 Task: Add a signature Jackson Scott containing Have a great Mothers Day, Jackson Scott to email address softage.8@softage.net and add a label Fourth of July plans
Action: Mouse moved to (923, 58)
Screenshot: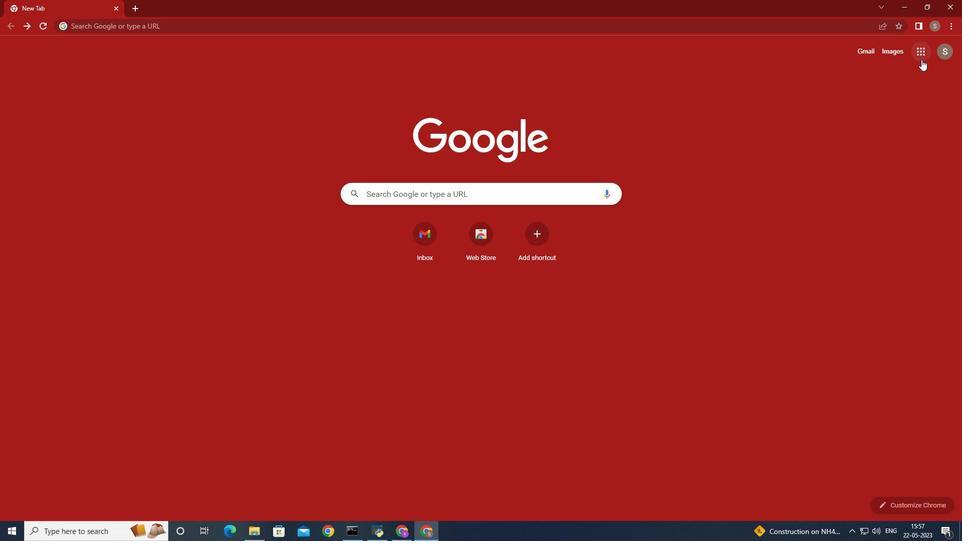
Action: Mouse pressed left at (923, 58)
Screenshot: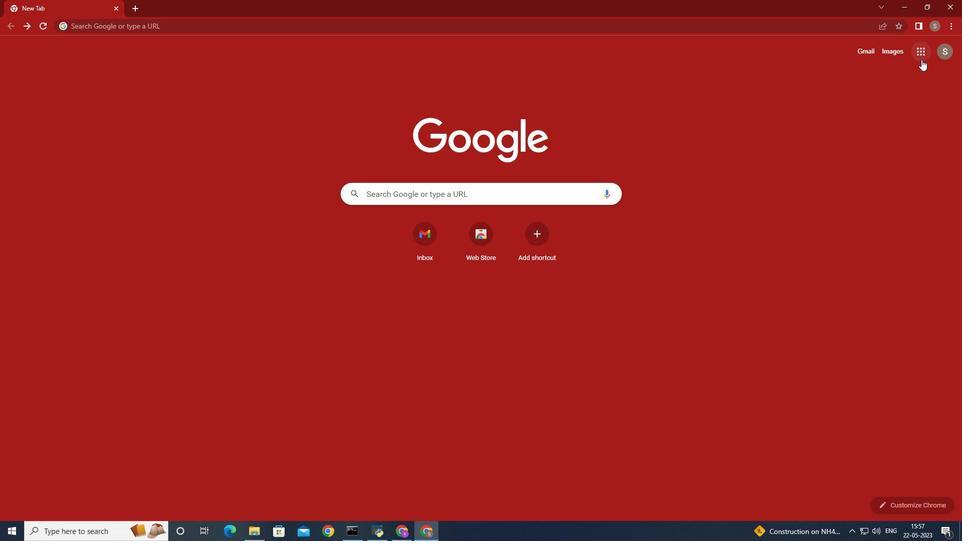
Action: Mouse moved to (877, 108)
Screenshot: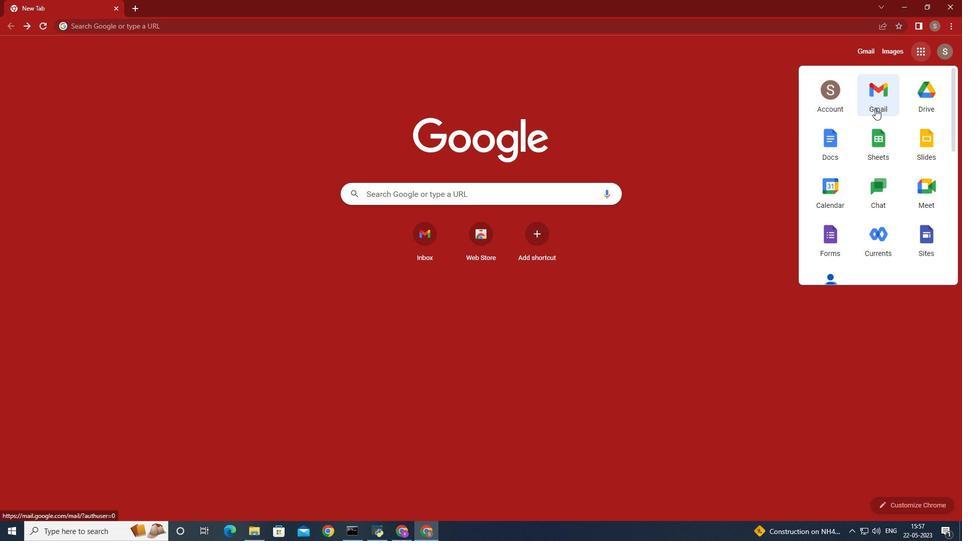 
Action: Mouse pressed left at (877, 108)
Screenshot: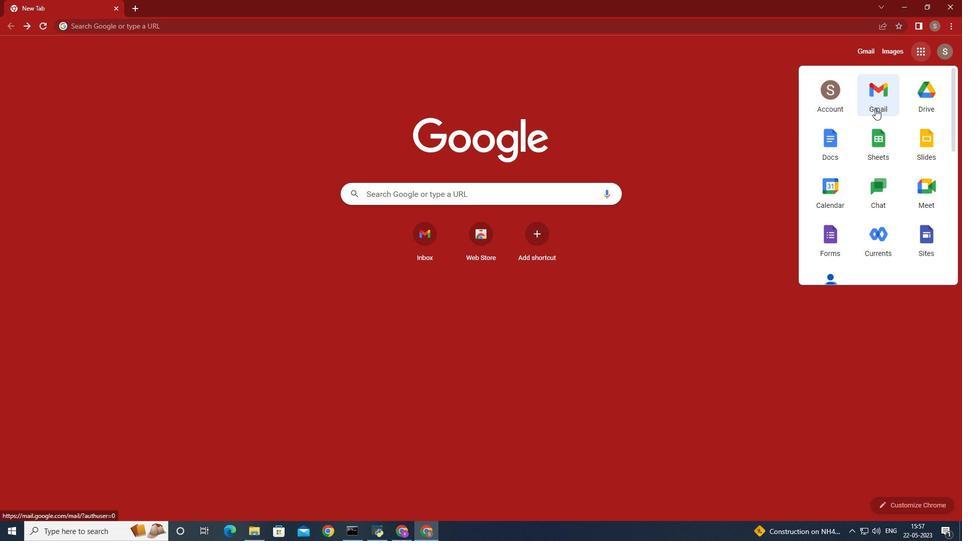 
Action: Mouse moved to (850, 72)
Screenshot: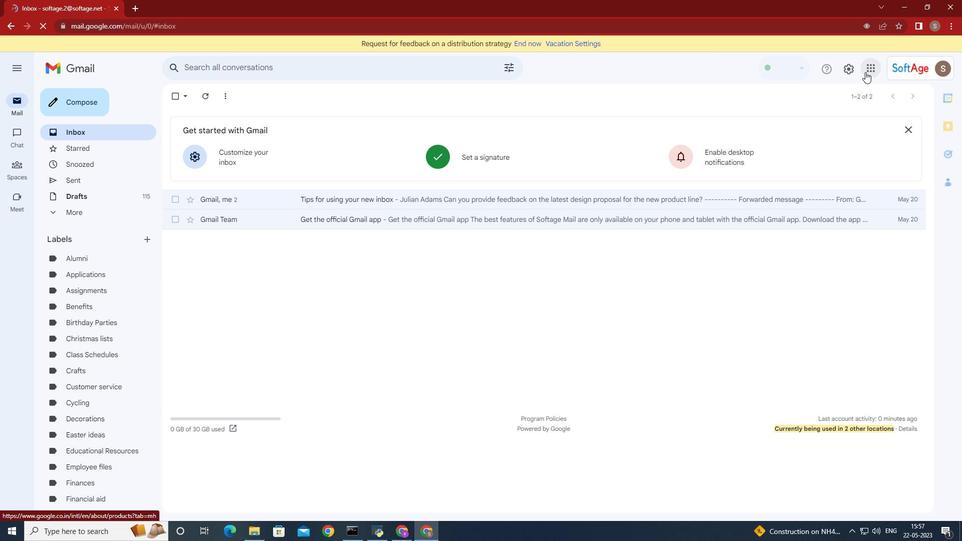 
Action: Mouse pressed left at (850, 72)
Screenshot: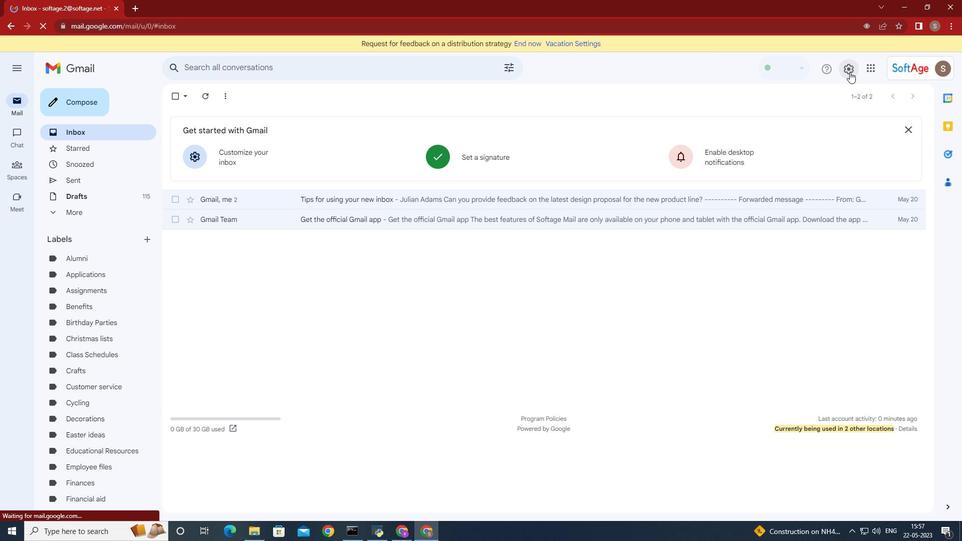 
Action: Mouse moved to (843, 120)
Screenshot: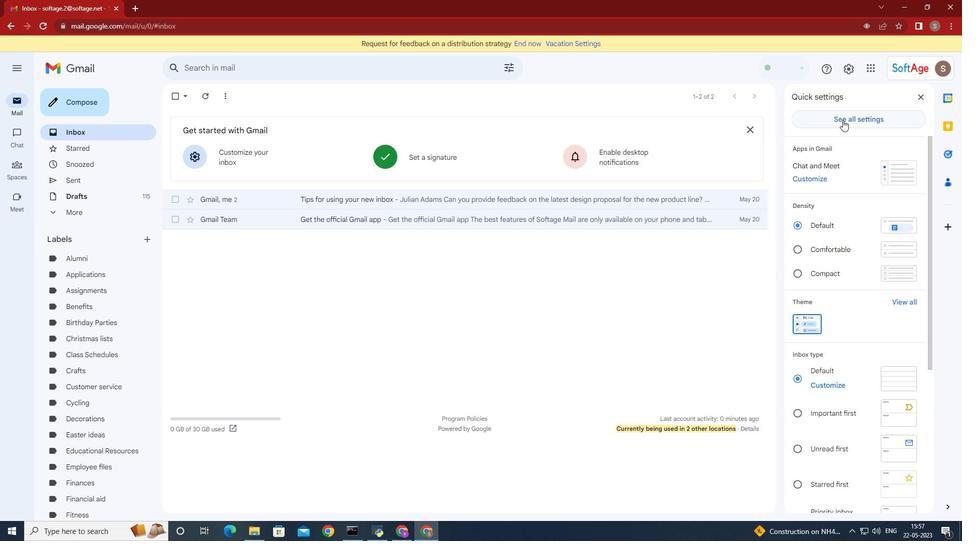 
Action: Mouse pressed left at (843, 120)
Screenshot: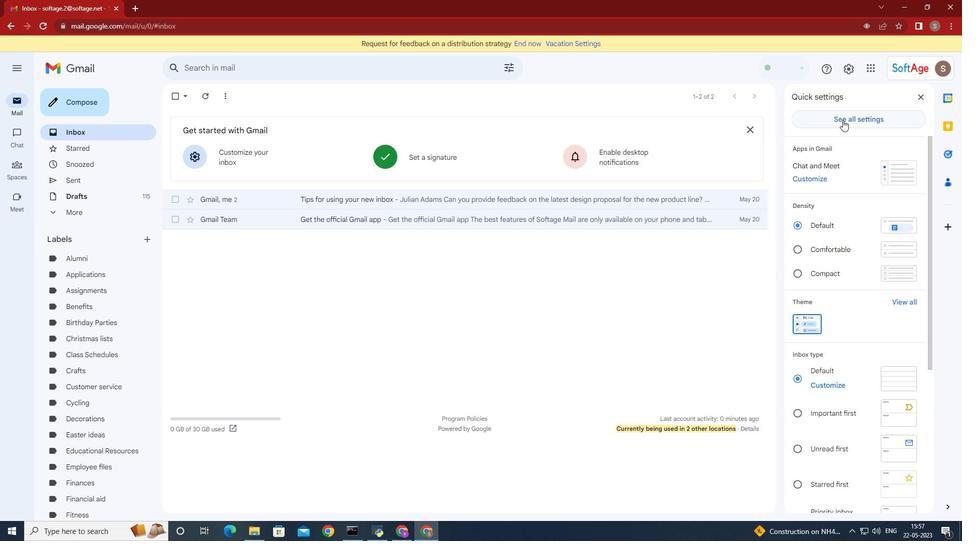 
Action: Mouse moved to (771, 187)
Screenshot: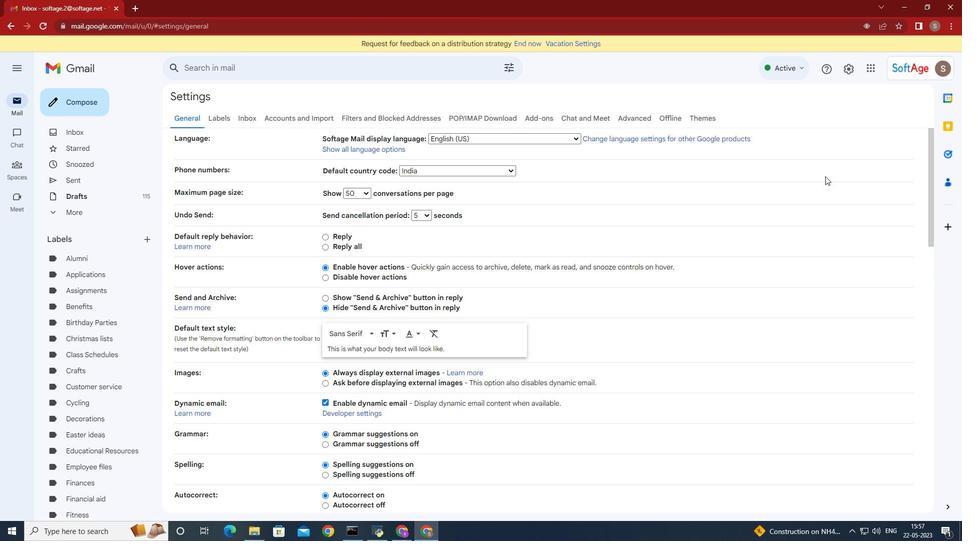 
Action: Mouse scrolled (800, 183) with delta (0, 0)
Screenshot: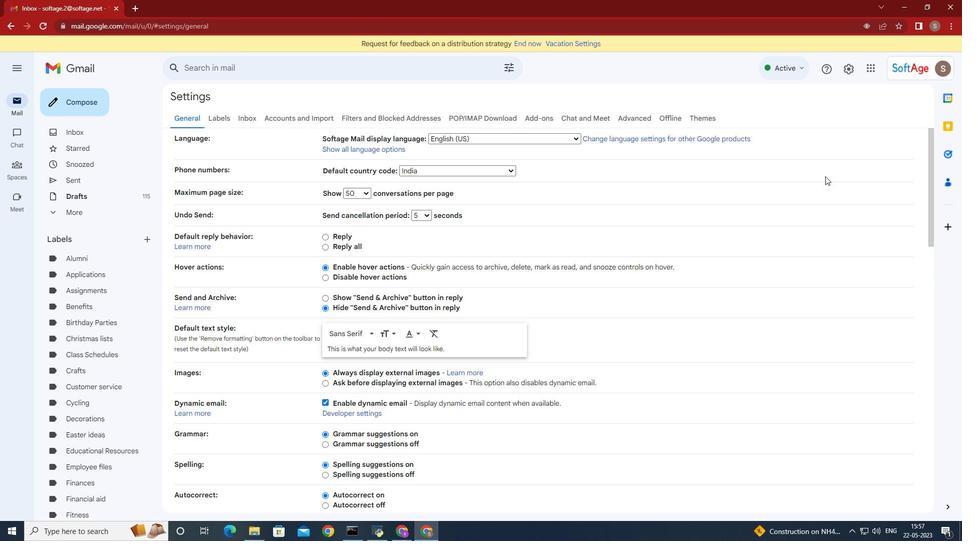 
Action: Mouse moved to (769, 187)
Screenshot: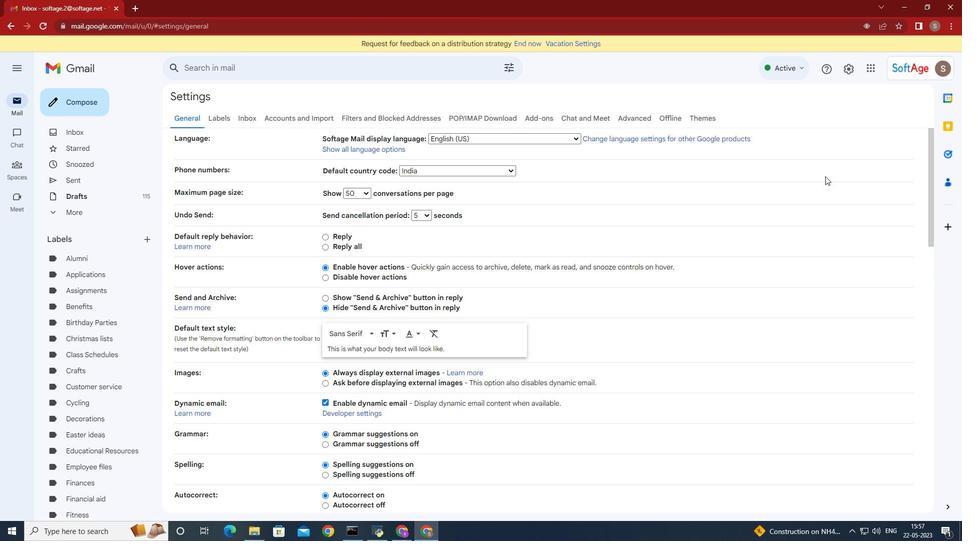 
Action: Mouse scrolled (782, 186) with delta (0, 0)
Screenshot: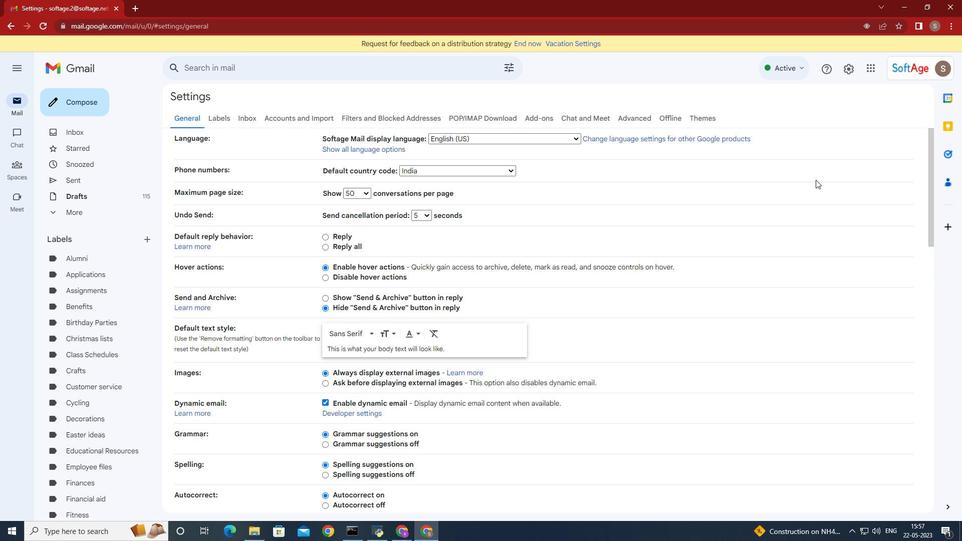 
Action: Mouse moved to (768, 188)
Screenshot: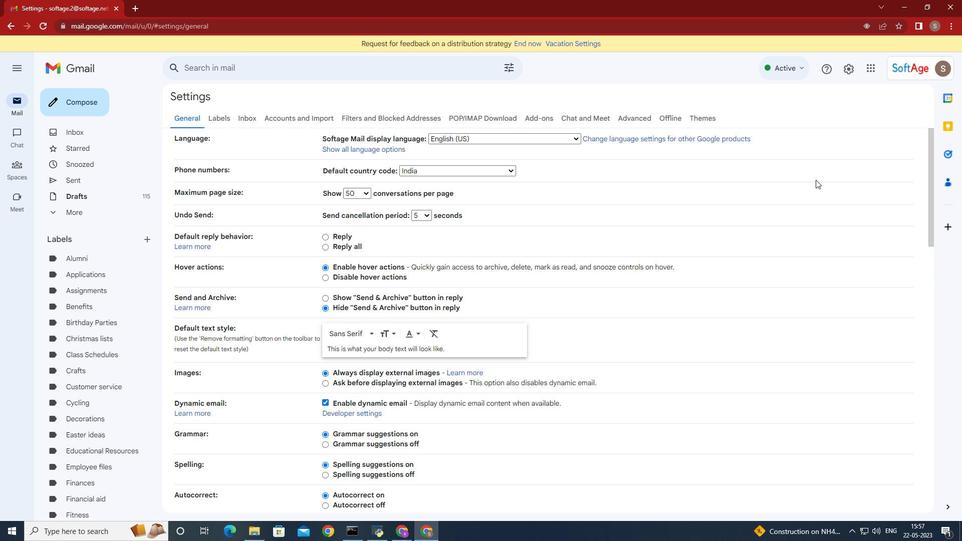 
Action: Mouse scrolled (769, 187) with delta (0, 0)
Screenshot: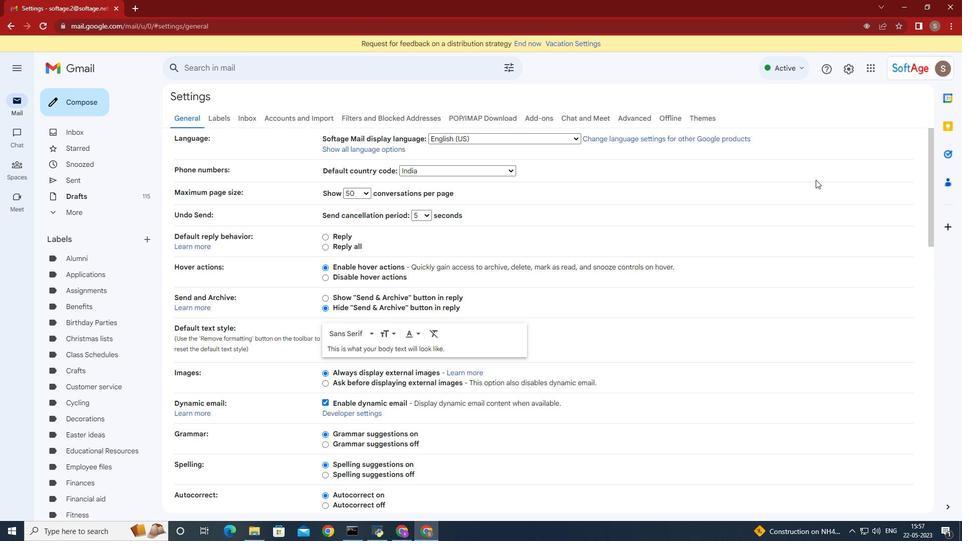 
Action: Mouse scrolled (768, 187) with delta (0, 0)
Screenshot: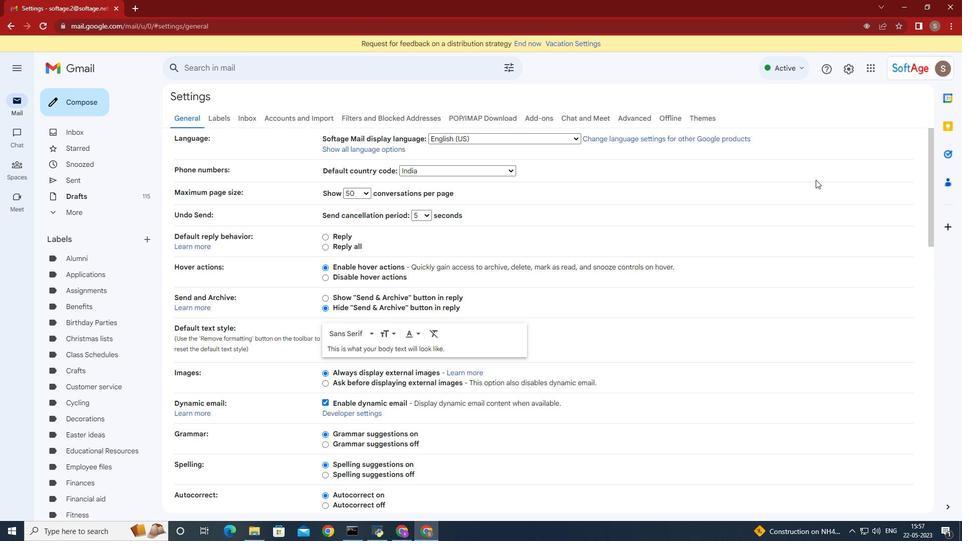 
Action: Mouse scrolled (768, 187) with delta (0, 0)
Screenshot: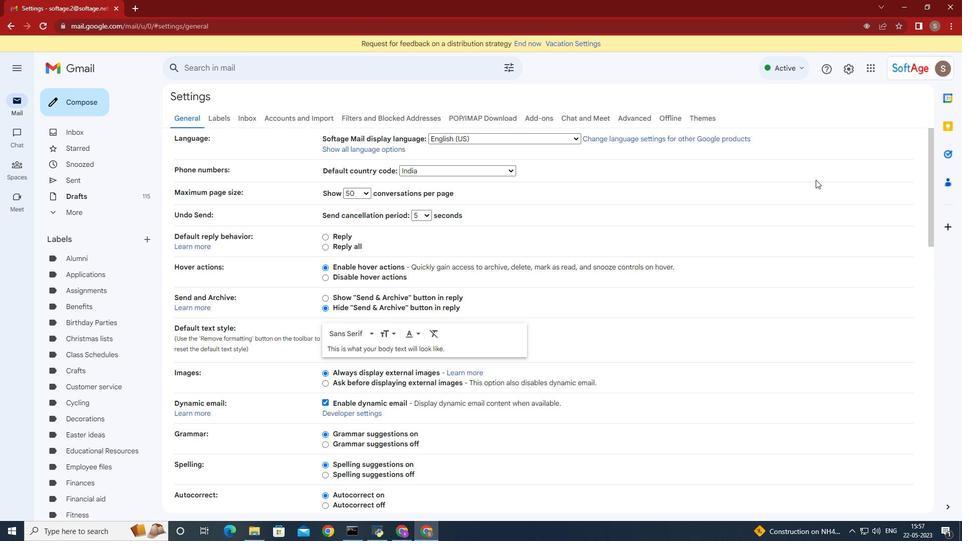 
Action: Mouse moved to (750, 196)
Screenshot: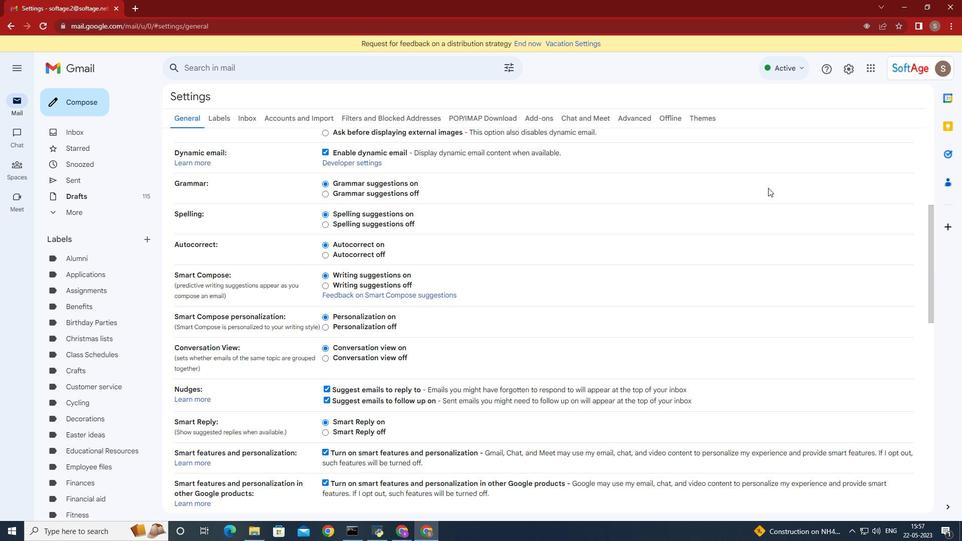 
Action: Mouse scrolled (761, 190) with delta (0, 0)
Screenshot: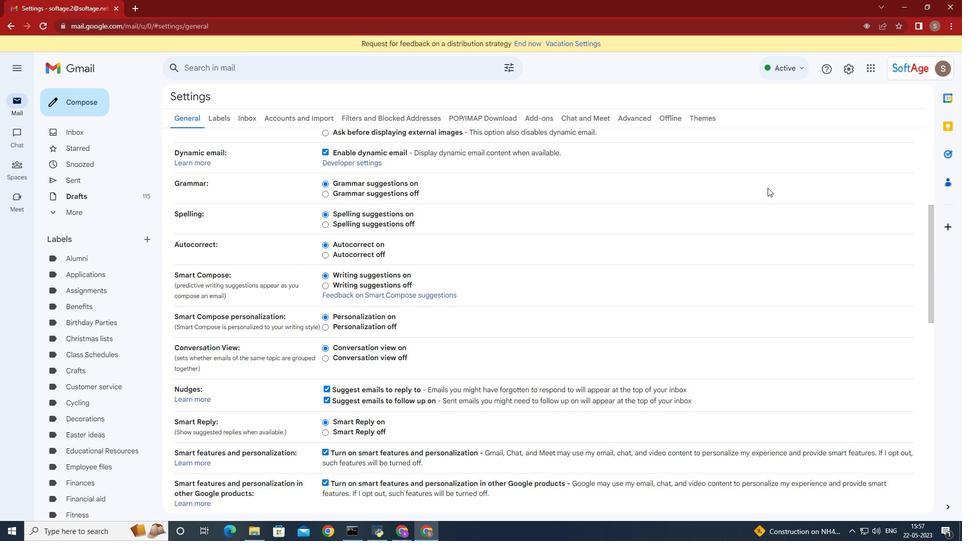 
Action: Mouse moved to (750, 196)
Screenshot: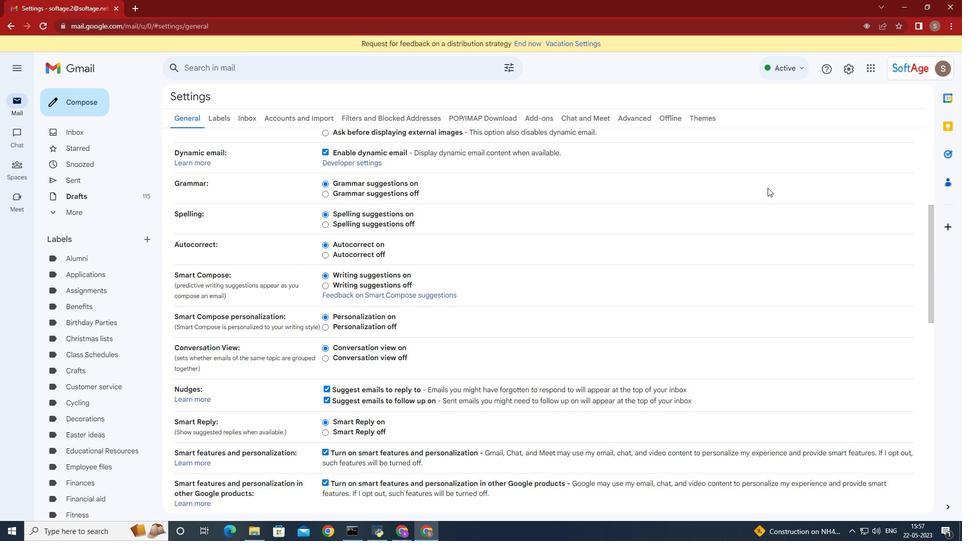
Action: Mouse scrolled (754, 194) with delta (0, 0)
Screenshot: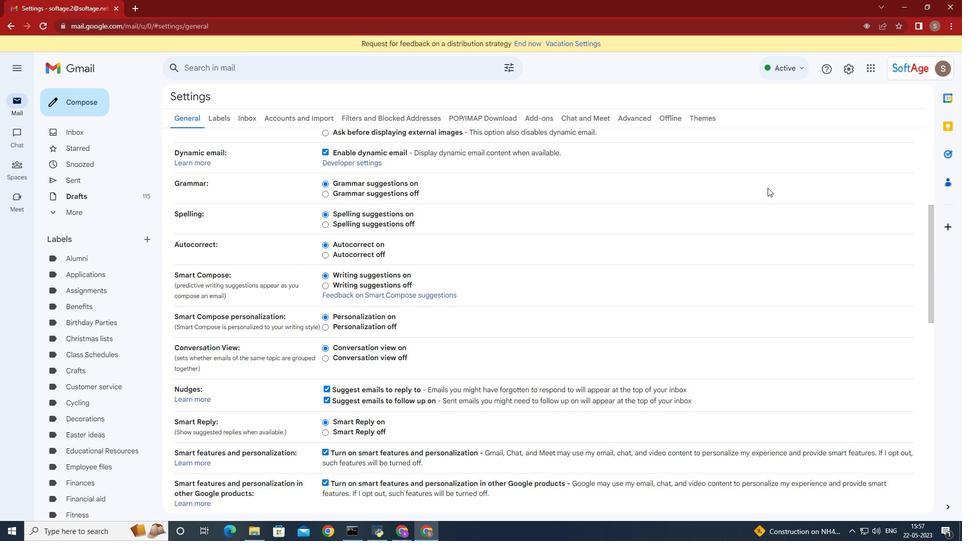 
Action: Mouse moved to (749, 196)
Screenshot: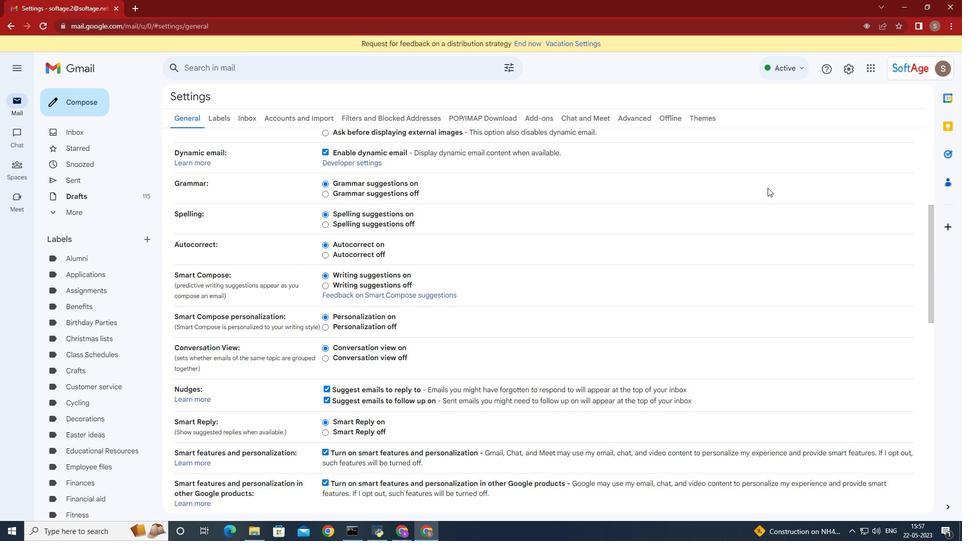 
Action: Mouse scrolled (752, 195) with delta (0, 0)
Screenshot: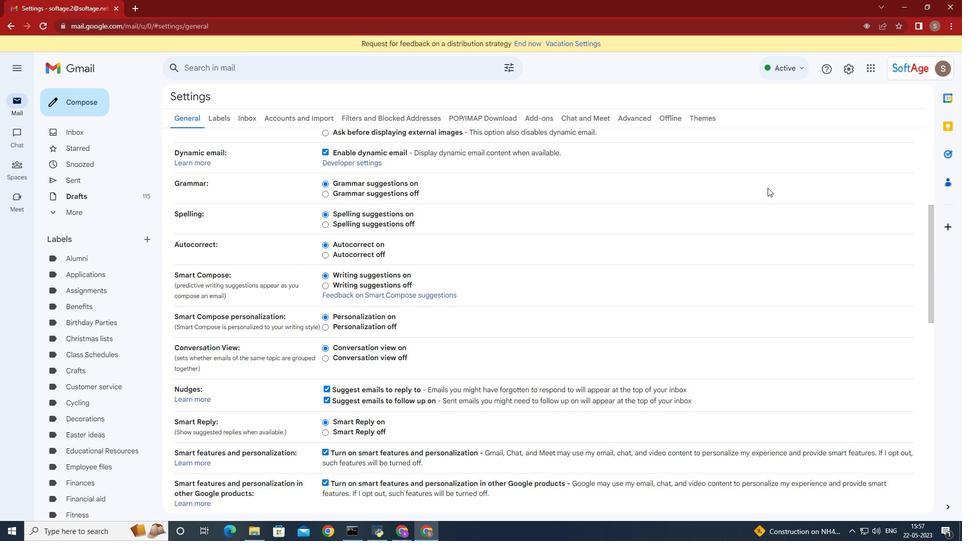 
Action: Mouse moved to (749, 196)
Screenshot: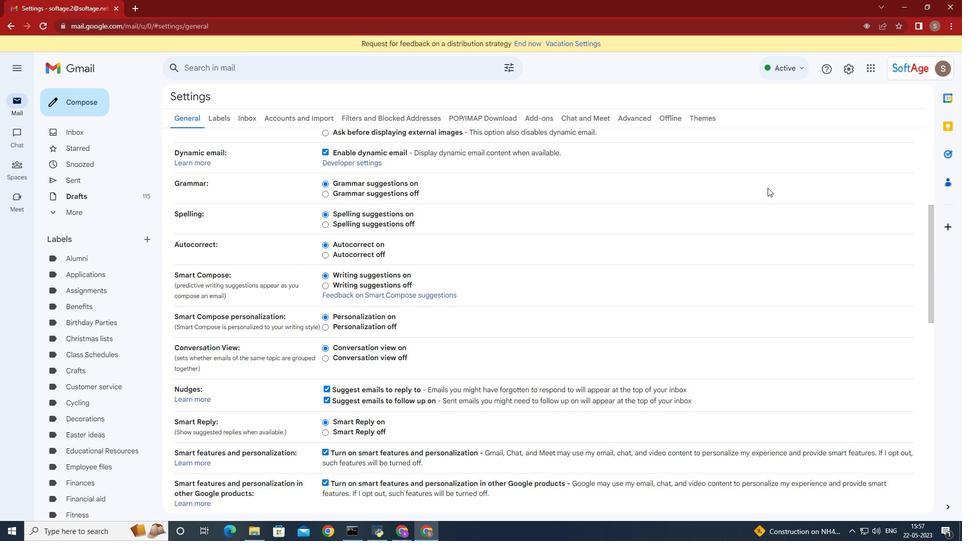 
Action: Mouse scrolled (750, 196) with delta (0, 0)
Screenshot: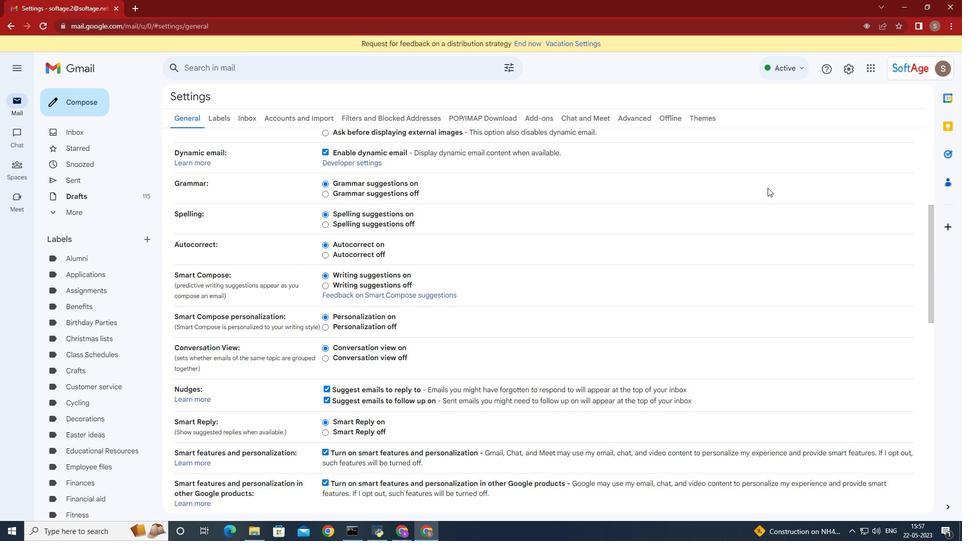 
Action: Mouse moved to (749, 196)
Screenshot: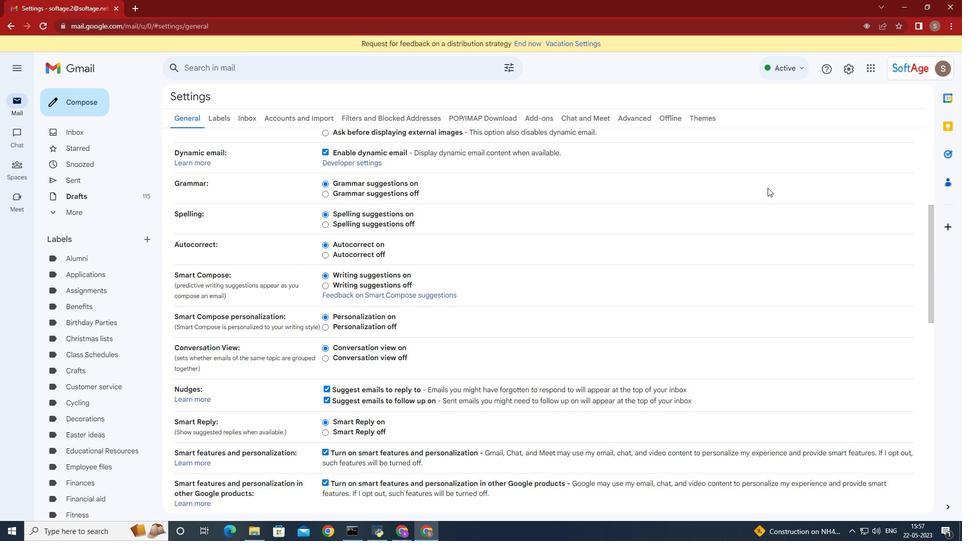 
Action: Mouse scrolled (749, 196) with delta (0, 0)
Screenshot: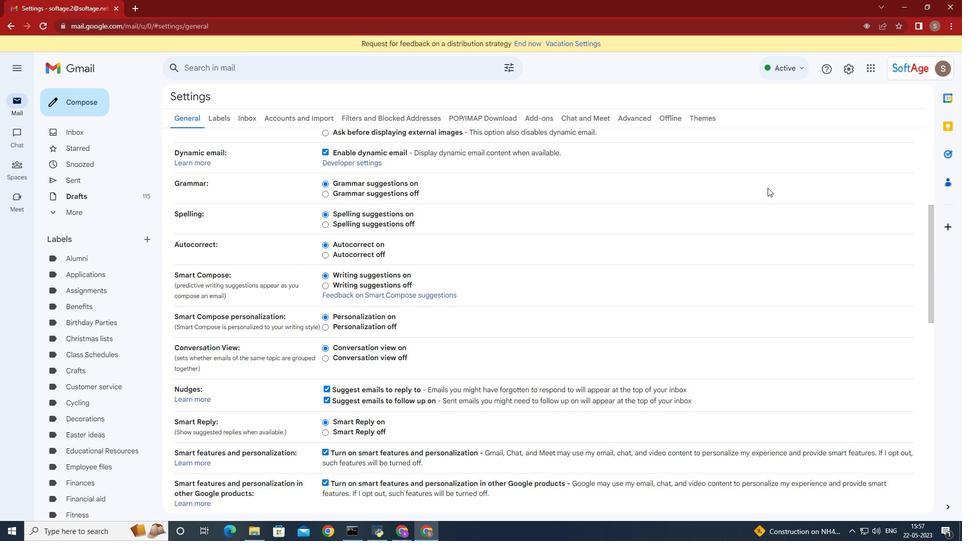 
Action: Mouse moved to (742, 196)
Screenshot: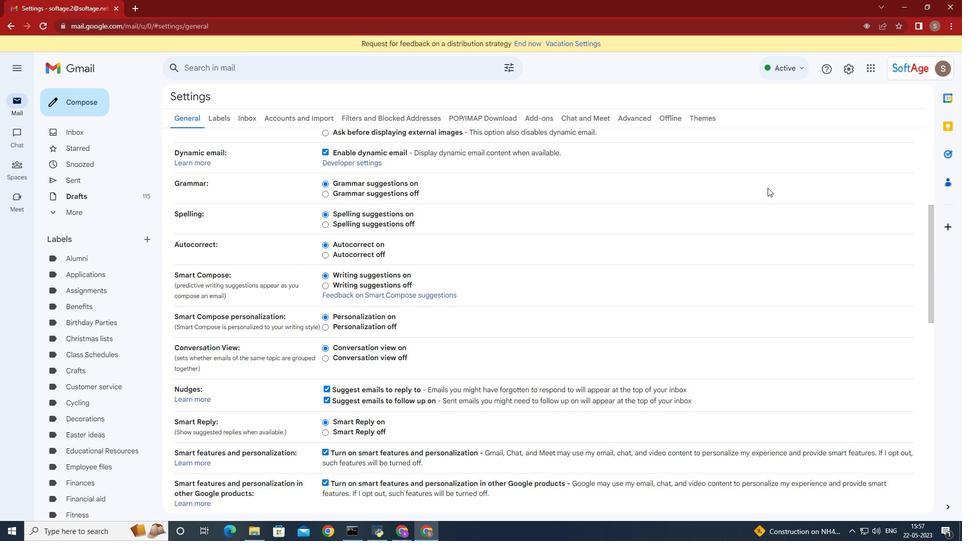 
Action: Mouse scrolled (749, 196) with delta (0, 0)
Screenshot: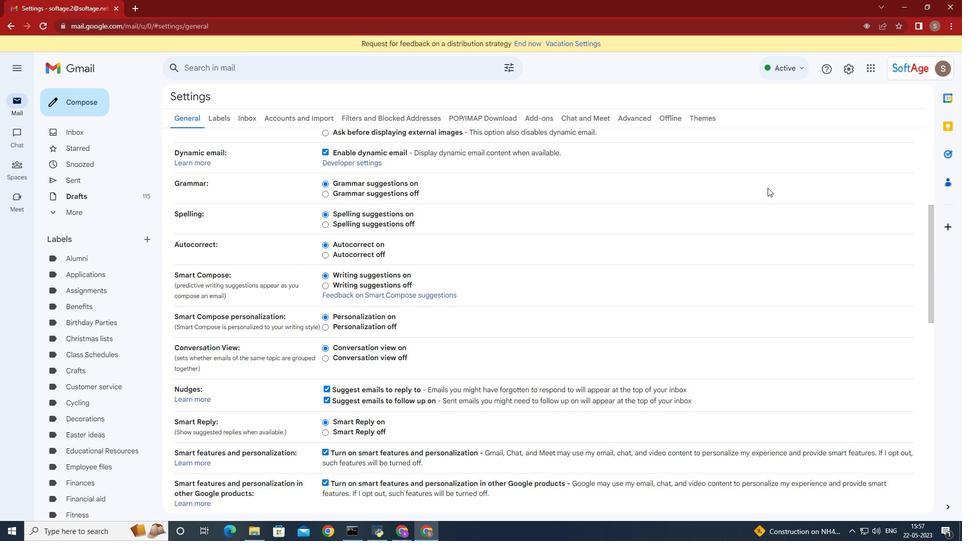 
Action: Mouse moved to (737, 195)
Screenshot: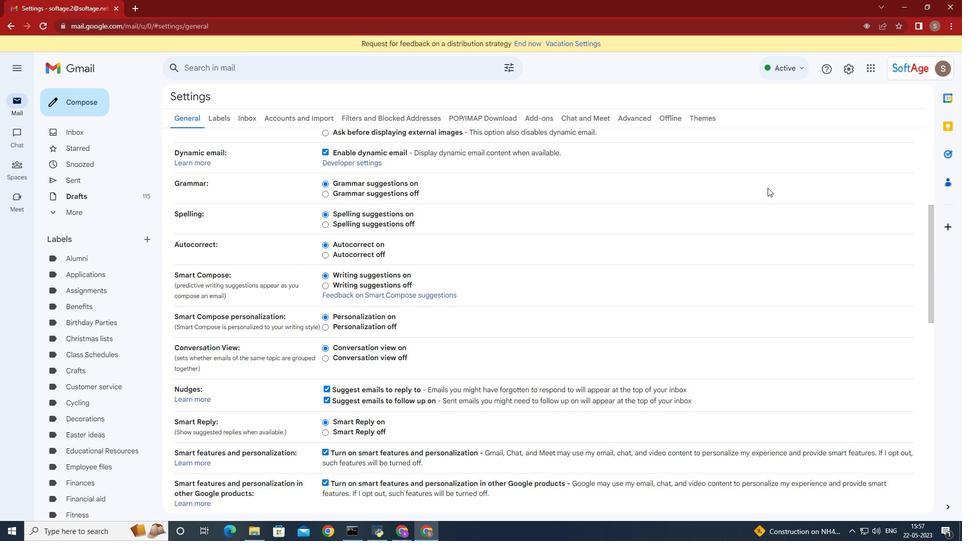 
Action: Mouse scrolled (741, 195) with delta (0, 0)
Screenshot: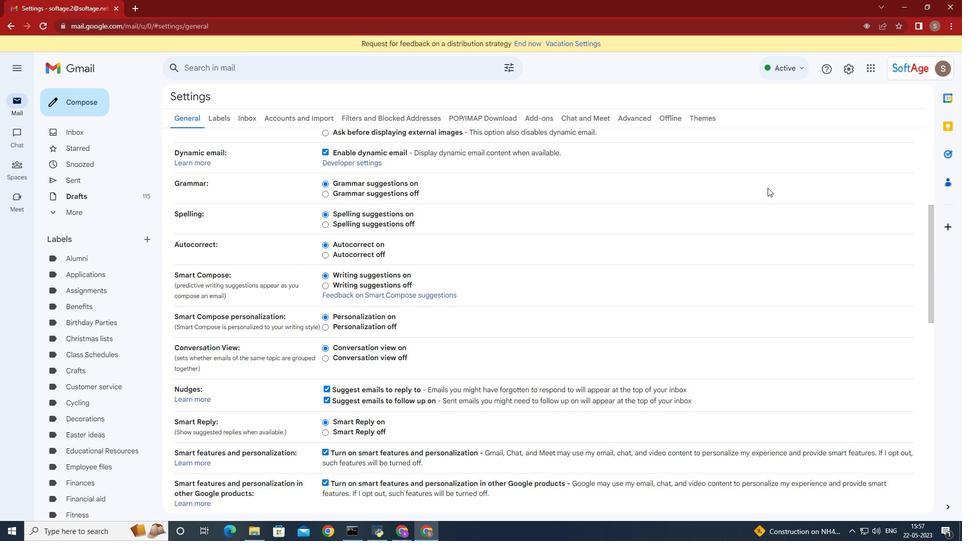 
Action: Mouse moved to (614, 266)
Screenshot: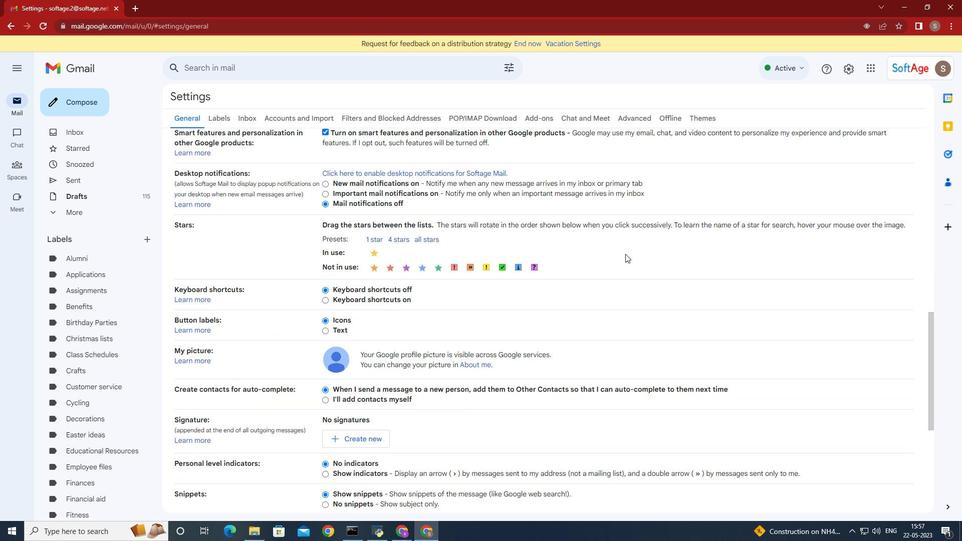
Action: Mouse scrolled (614, 266) with delta (0, 0)
Screenshot: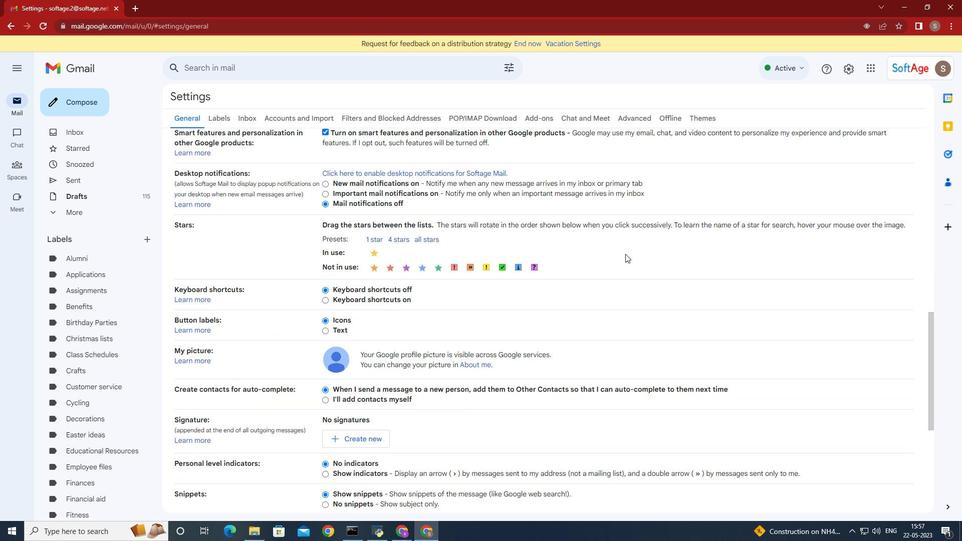 
Action: Mouse moved to (614, 267)
Screenshot: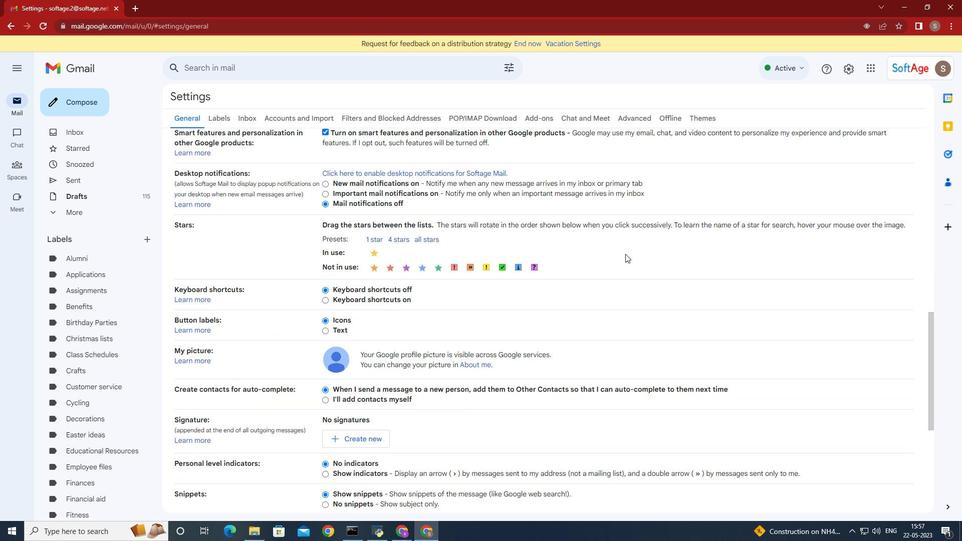 
Action: Mouse scrolled (614, 266) with delta (0, 0)
Screenshot: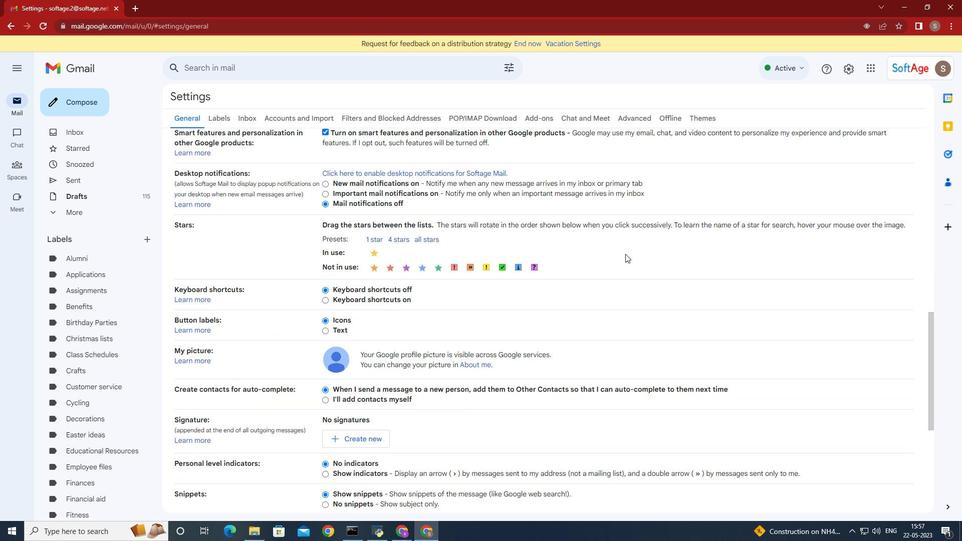 
Action: Mouse scrolled (614, 266) with delta (0, 0)
Screenshot: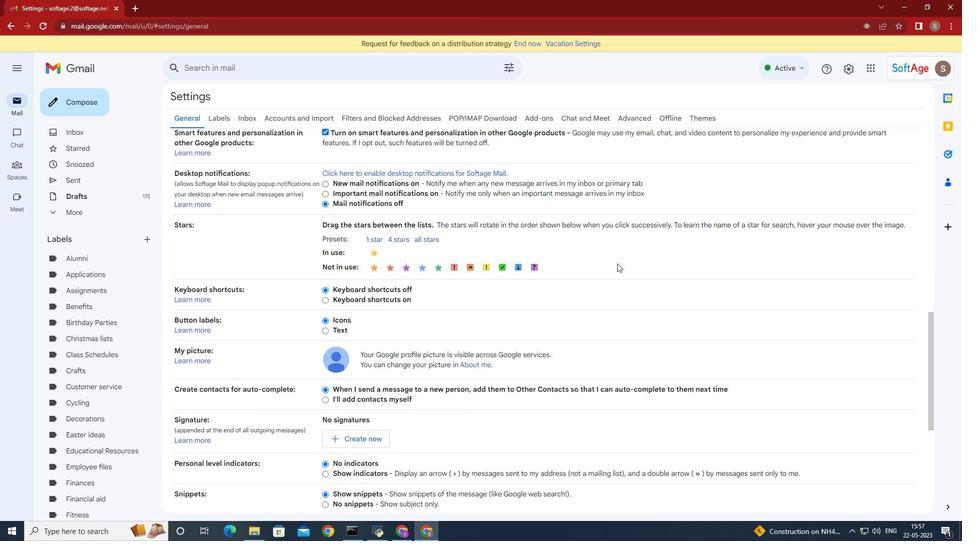 
Action: Mouse scrolled (614, 266) with delta (0, 0)
Screenshot: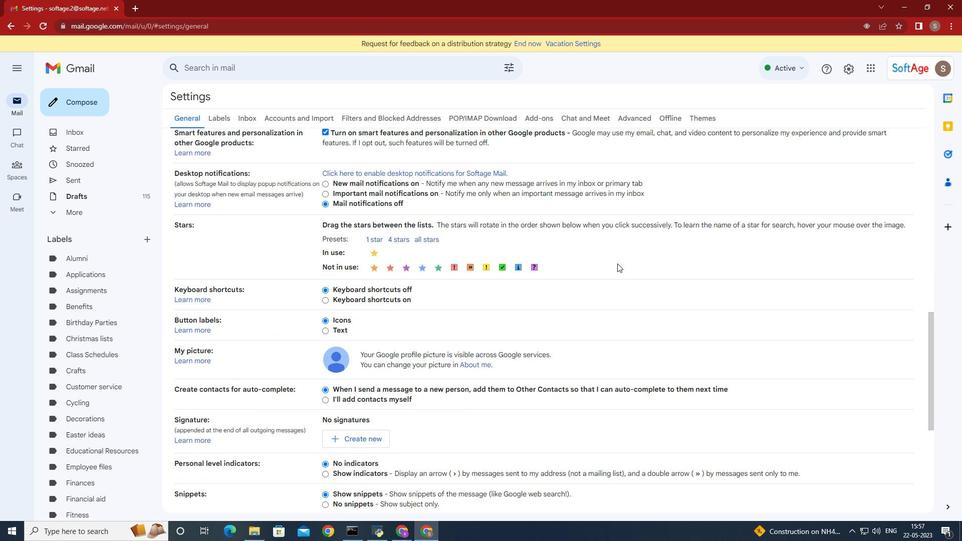 
Action: Mouse moved to (613, 267)
Screenshot: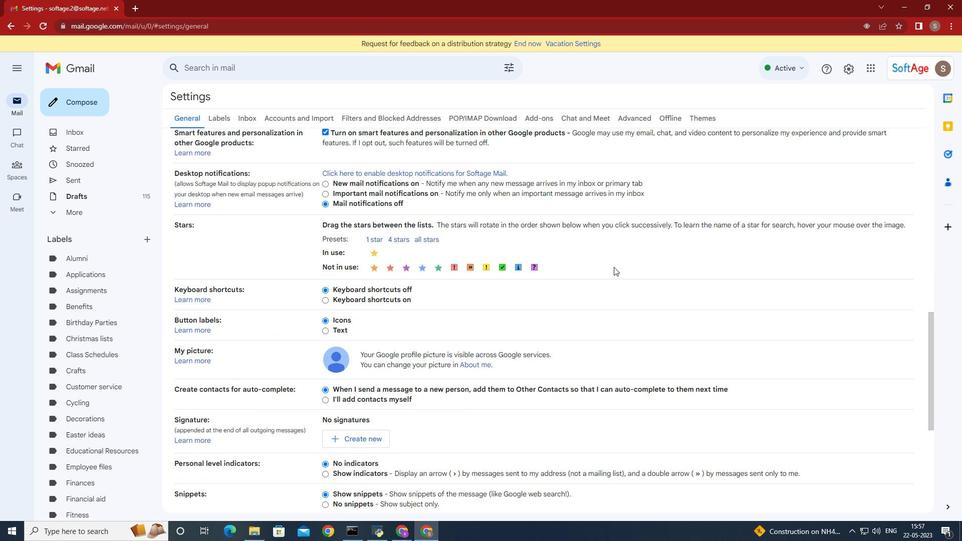 
Action: Mouse scrolled (613, 266) with delta (0, 0)
Screenshot: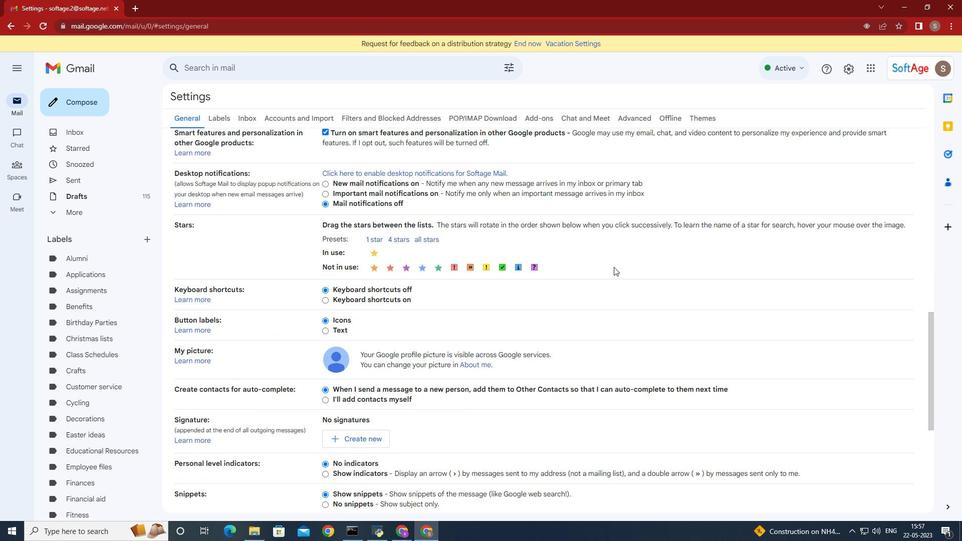 
Action: Mouse moved to (464, 260)
Screenshot: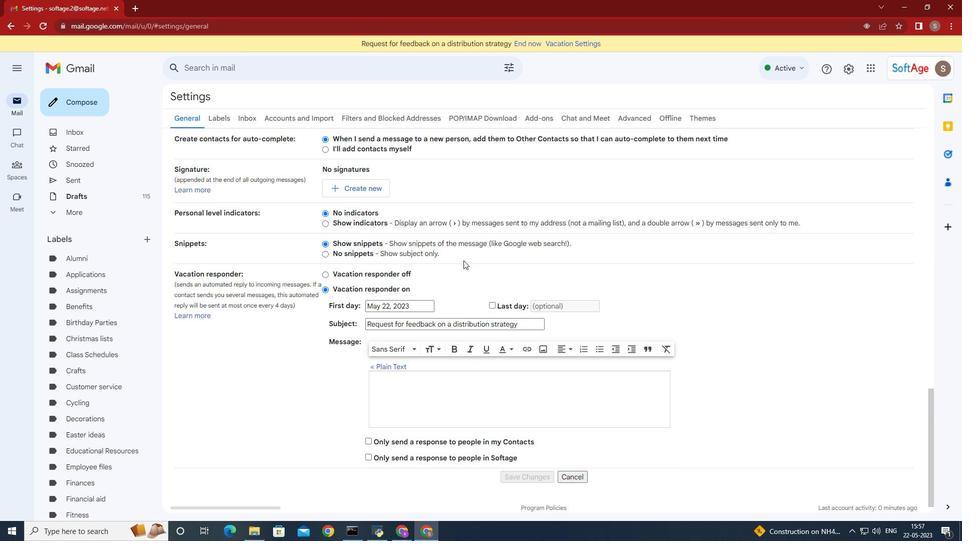 
Action: Mouse scrolled (464, 260) with delta (0, 0)
Screenshot: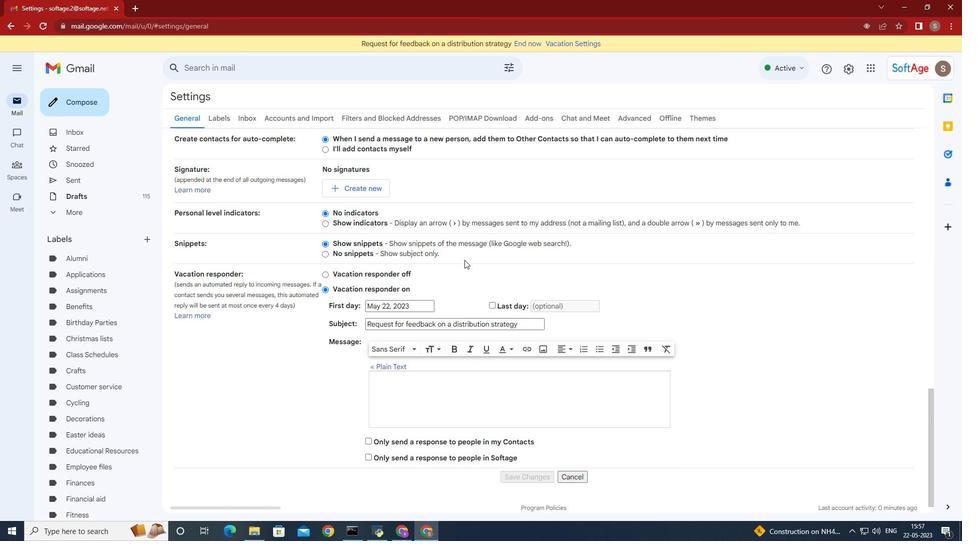 
Action: Mouse scrolled (464, 260) with delta (0, 0)
Screenshot: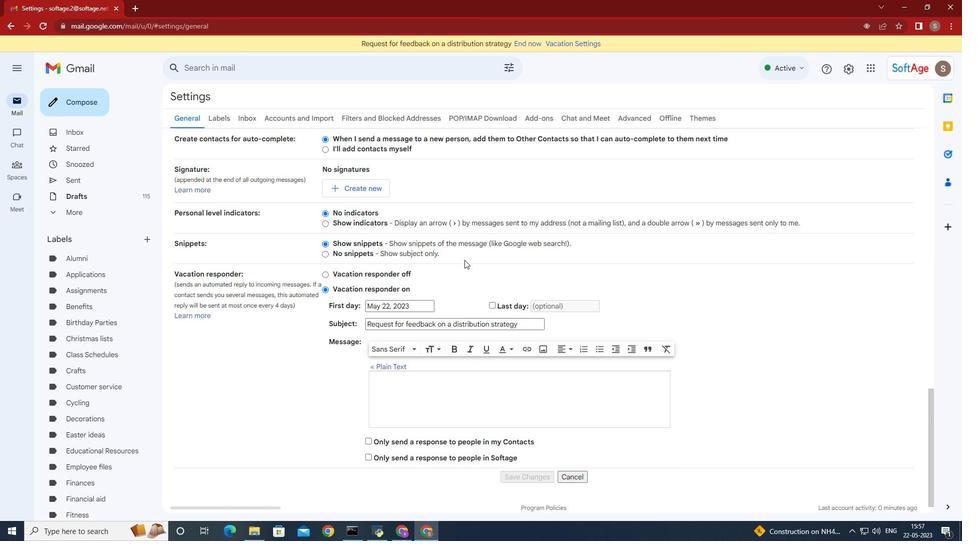 
Action: Mouse moved to (376, 284)
Screenshot: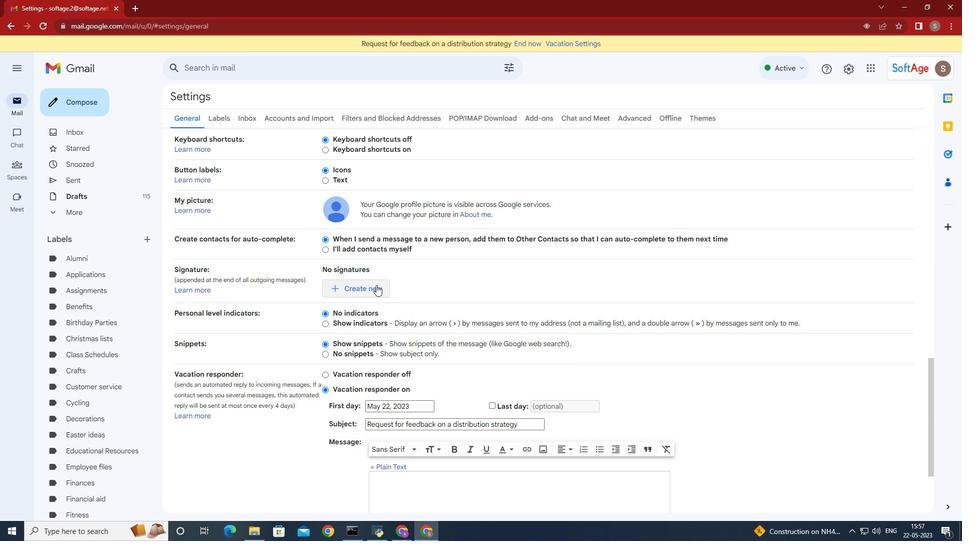 
Action: Mouse pressed left at (376, 284)
Screenshot: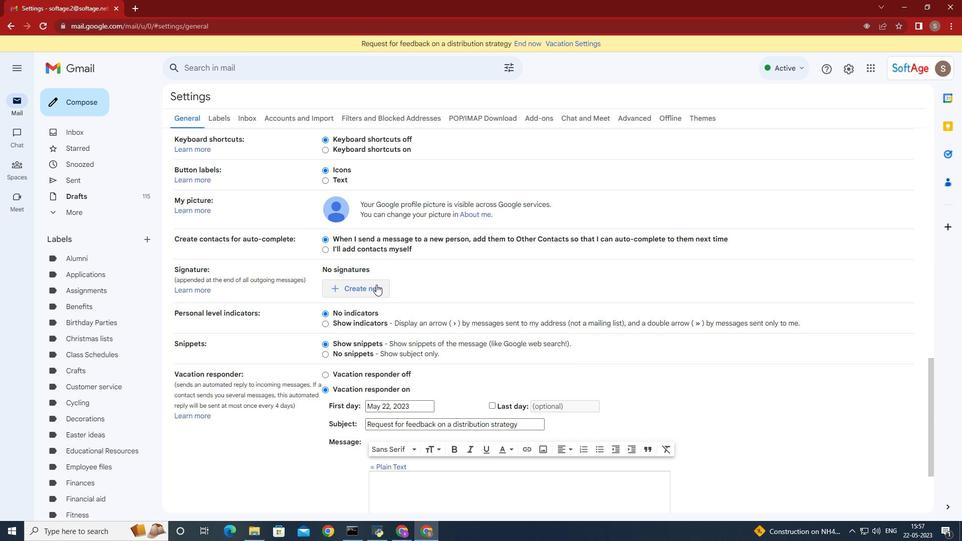 
Action: Mouse moved to (508, 332)
Screenshot: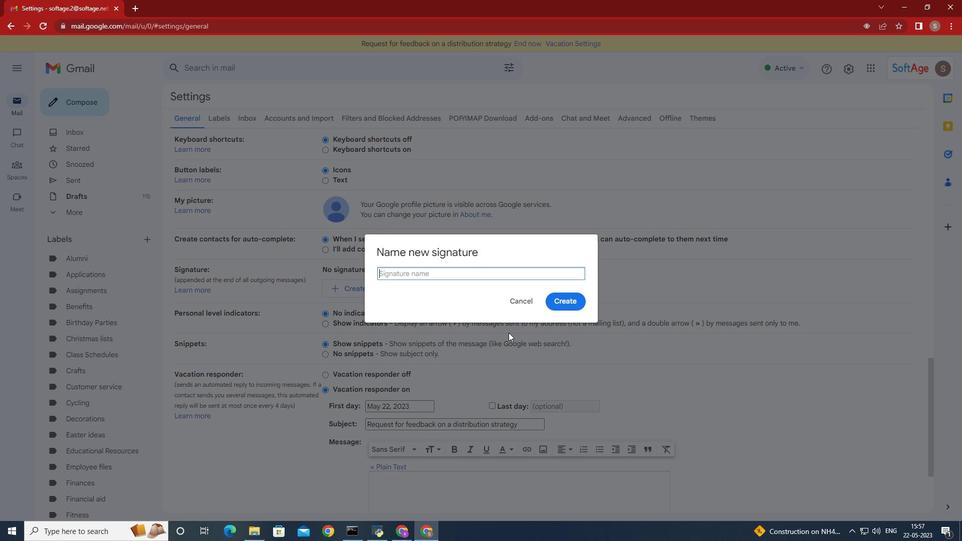 
Action: Key pressed <Key.shift>Jackson<Key.space><Key.shift>Scott
Screenshot: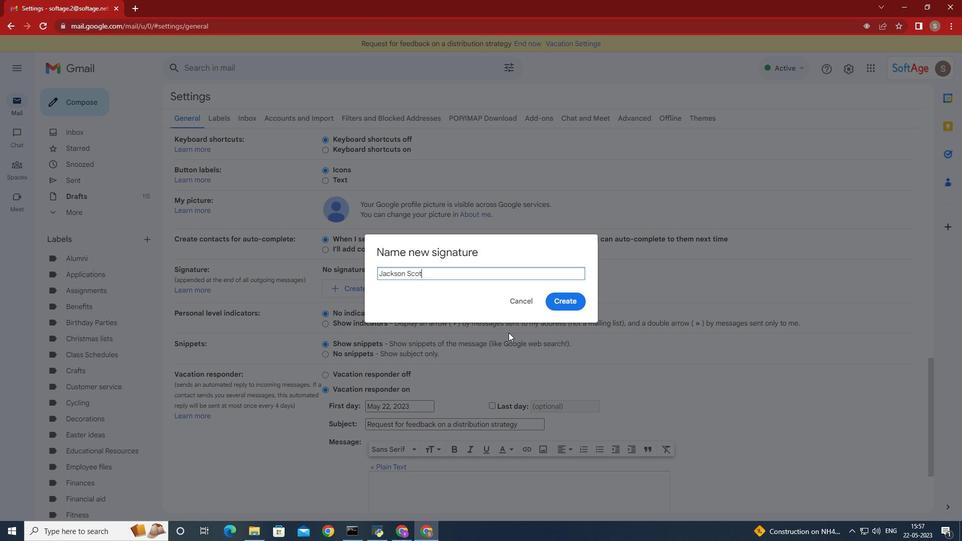 
Action: Mouse moved to (564, 300)
Screenshot: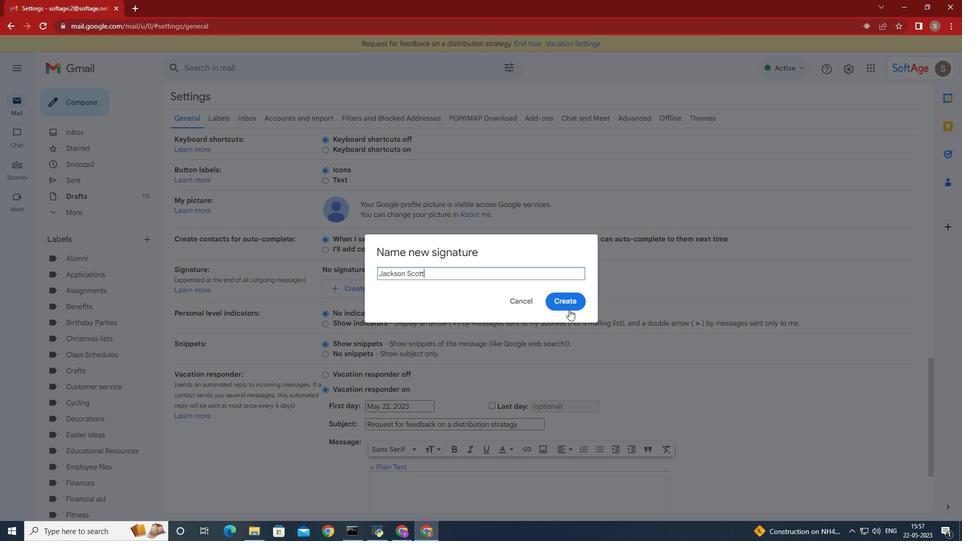 
Action: Mouse pressed left at (564, 300)
Screenshot: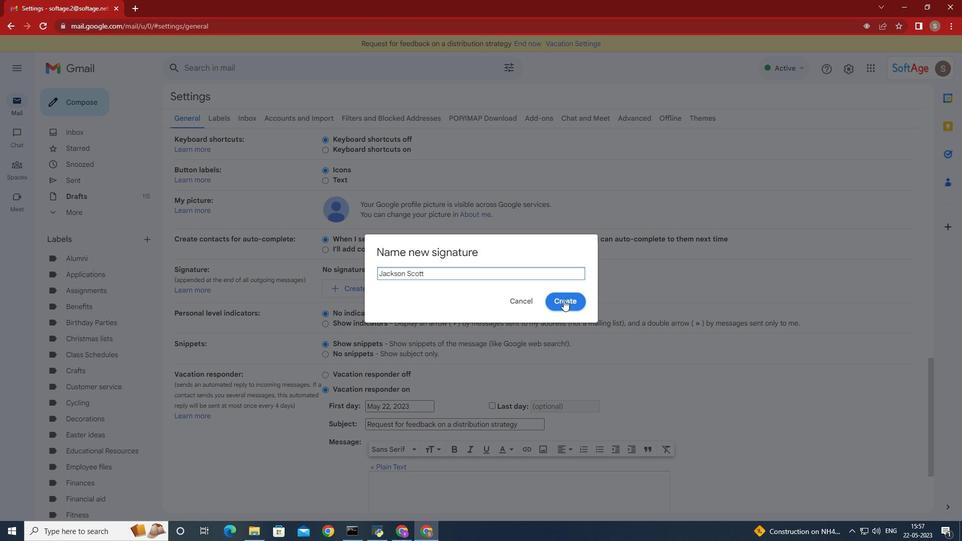 
Action: Mouse moved to (502, 292)
Screenshot: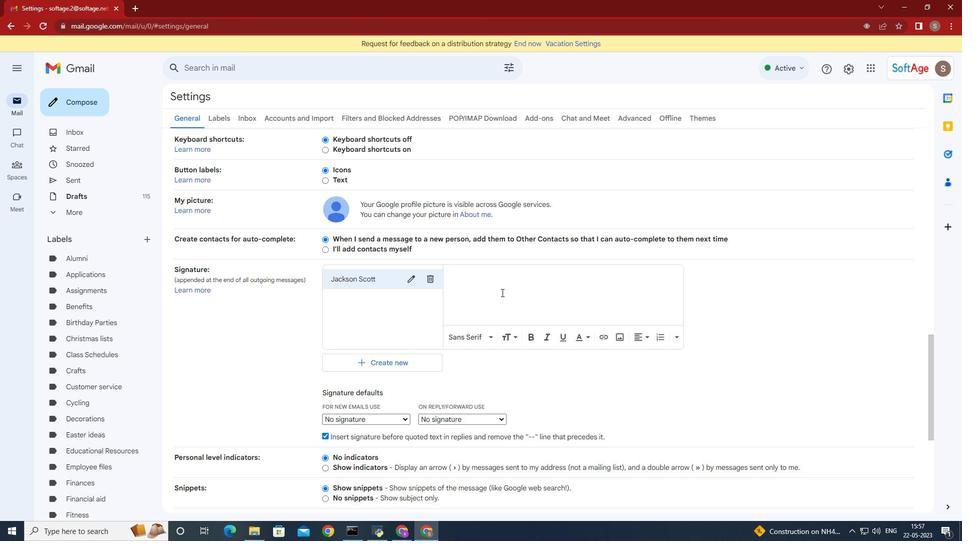
Action: Mouse pressed left at (502, 292)
Screenshot: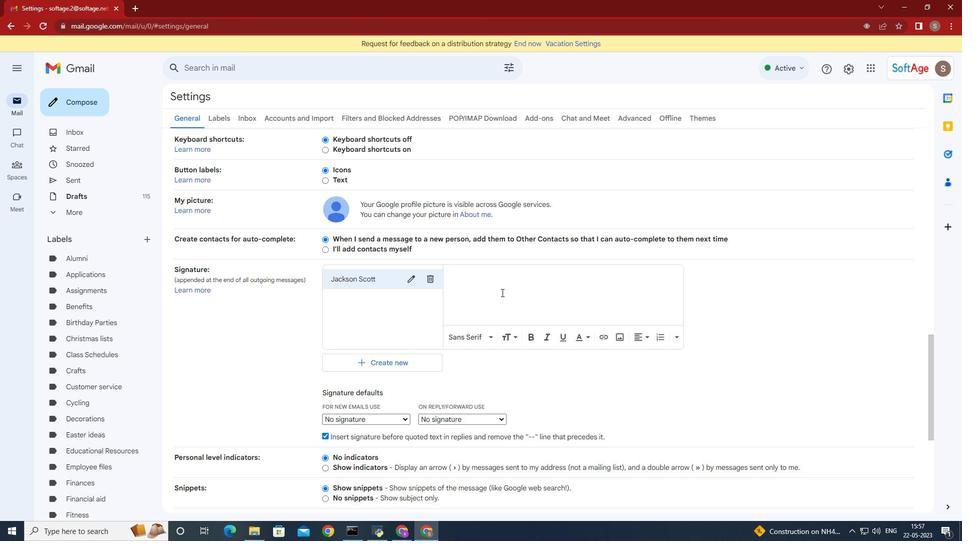 
Action: Mouse moved to (503, 292)
Screenshot: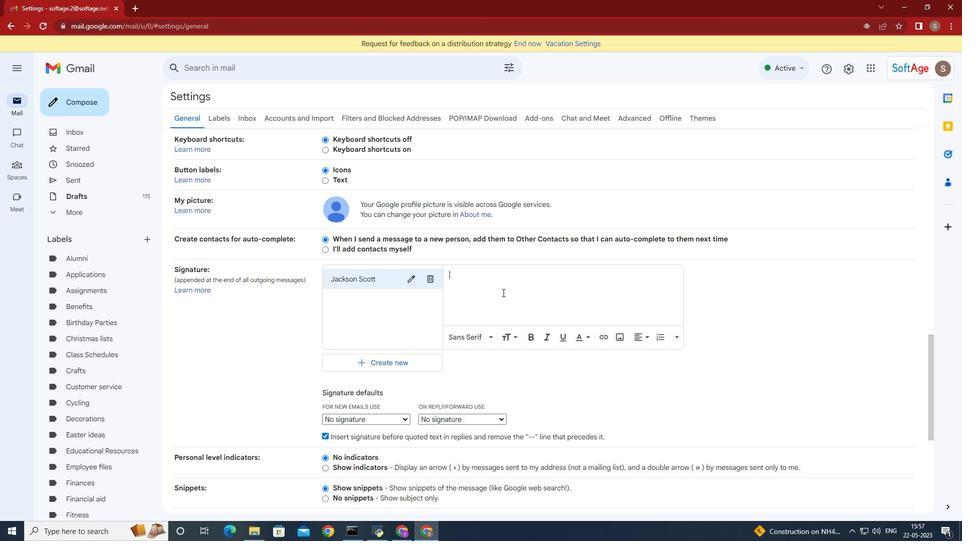 
Action: Key pressed <Key.shift>Have<Key.space>a<Key.space>great<Key.space><Key.shift>Mother<Key.space><Key.shift>Day,<Key.enter><Key.shift><Key.shift><Key.shift><Key.shift>Jackson<Key.space><Key.shift>Scott
Screenshot: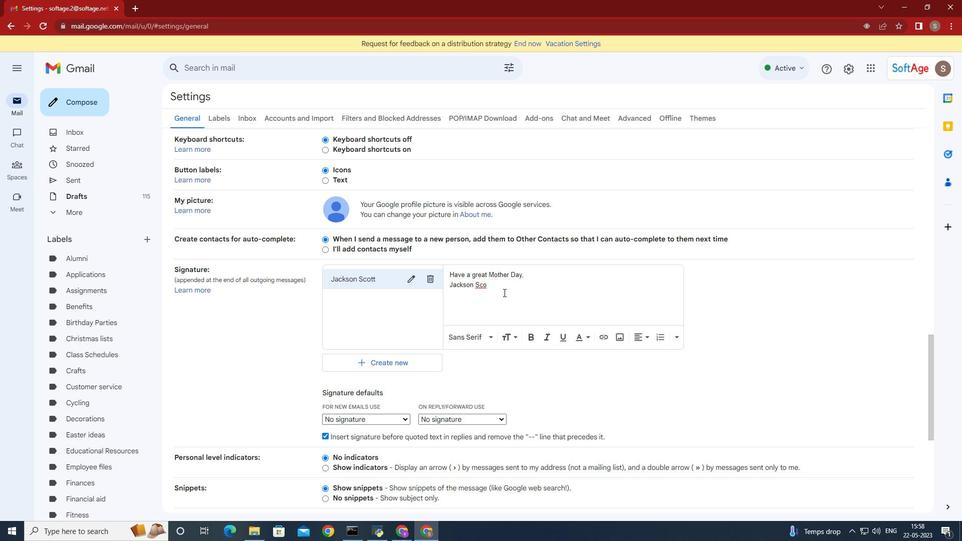 
Action: Mouse moved to (435, 417)
Screenshot: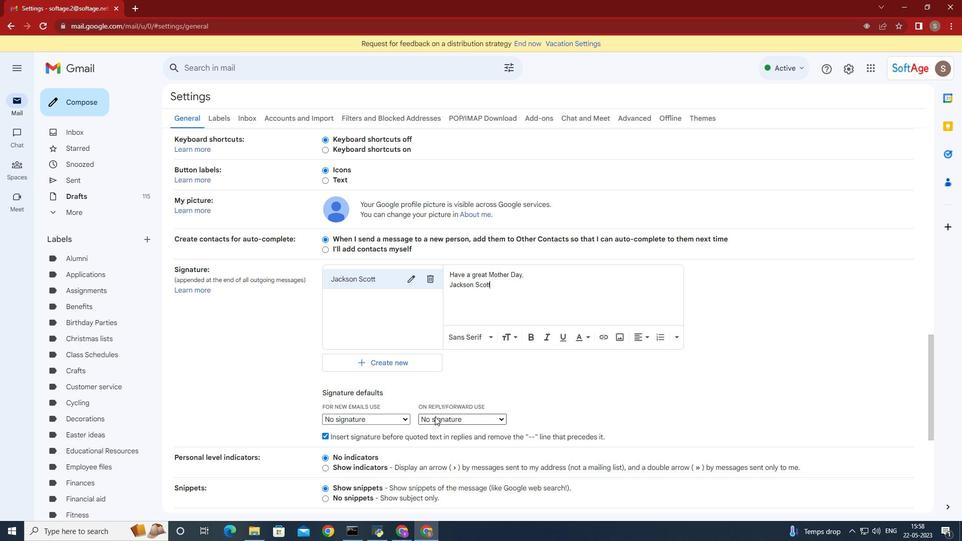 
Action: Mouse scrolled (435, 416) with delta (0, 0)
Screenshot: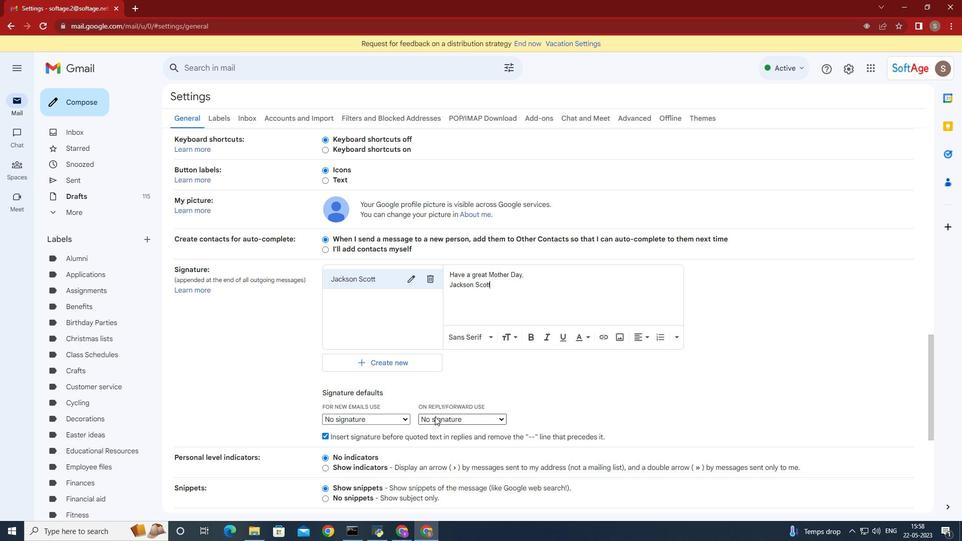 
Action: Mouse moved to (436, 414)
Screenshot: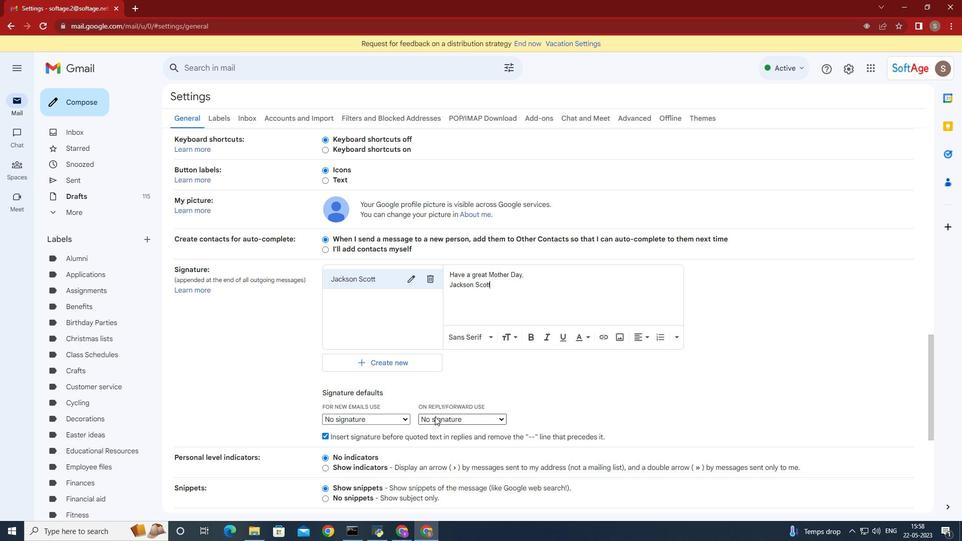 
Action: Mouse scrolled (436, 413) with delta (0, 0)
Screenshot: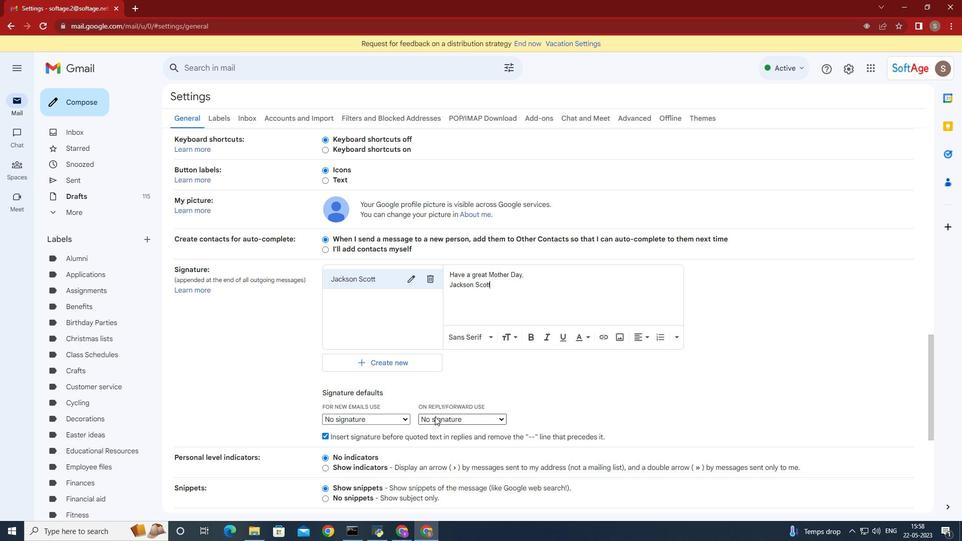 
Action: Mouse moved to (406, 319)
Screenshot: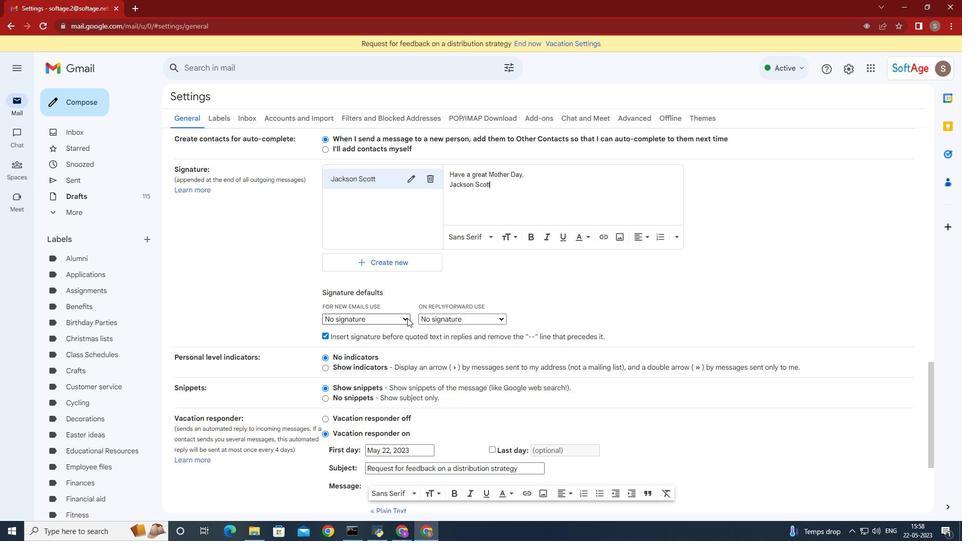 
Action: Mouse pressed left at (406, 319)
Screenshot: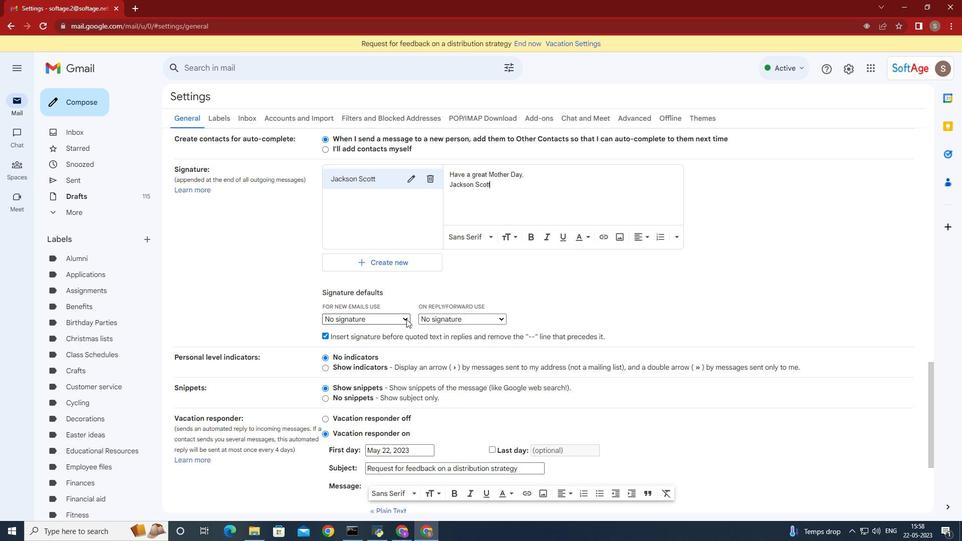 
Action: Mouse moved to (381, 342)
Screenshot: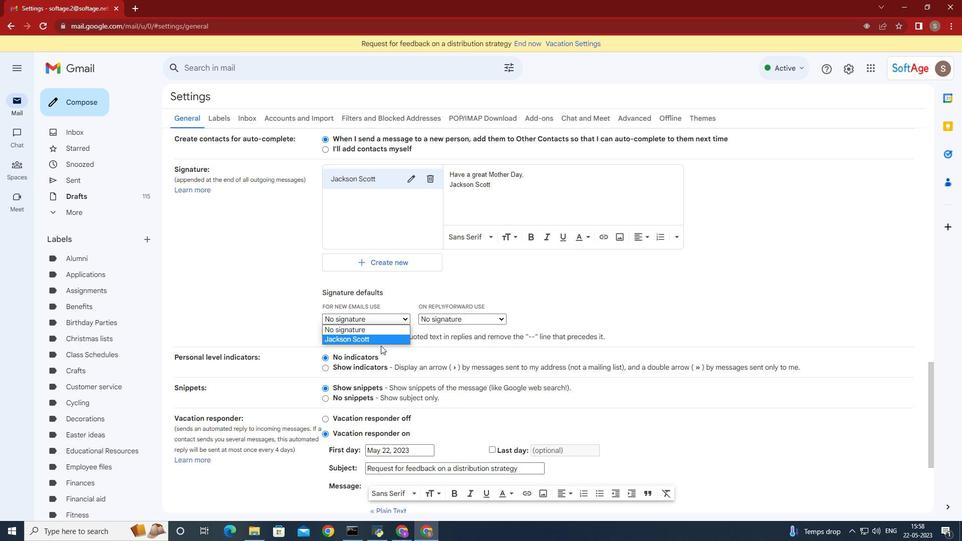 
Action: Mouse pressed left at (381, 342)
Screenshot: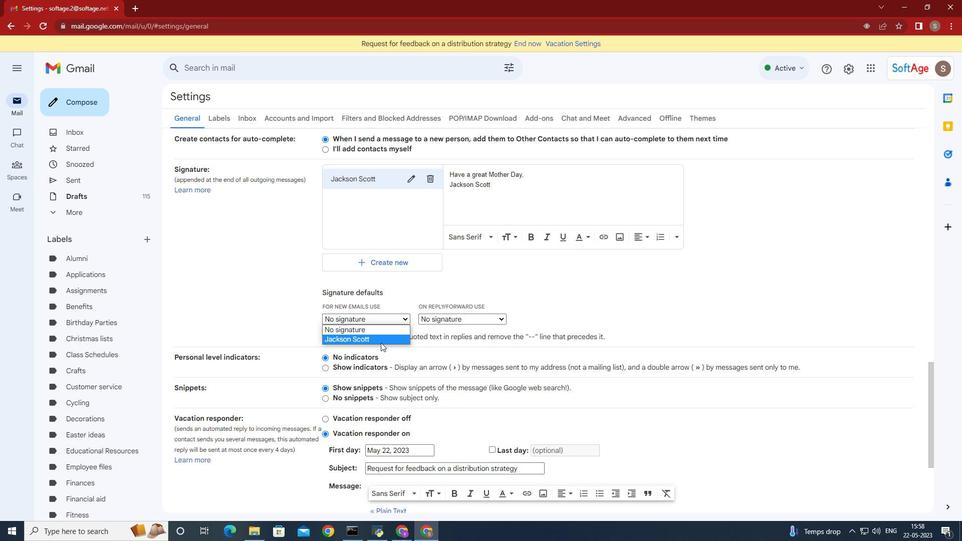
Action: Mouse moved to (500, 322)
Screenshot: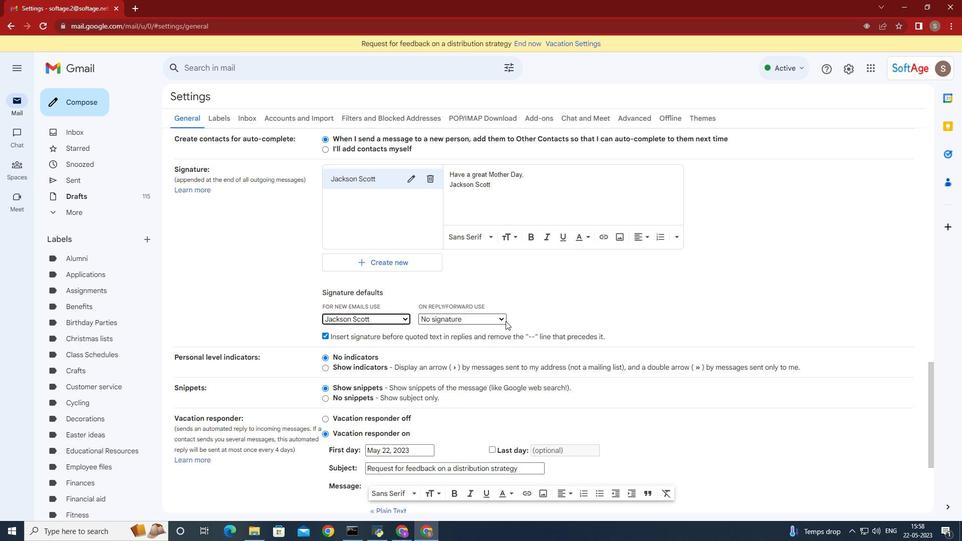 
Action: Mouse pressed left at (500, 322)
Screenshot: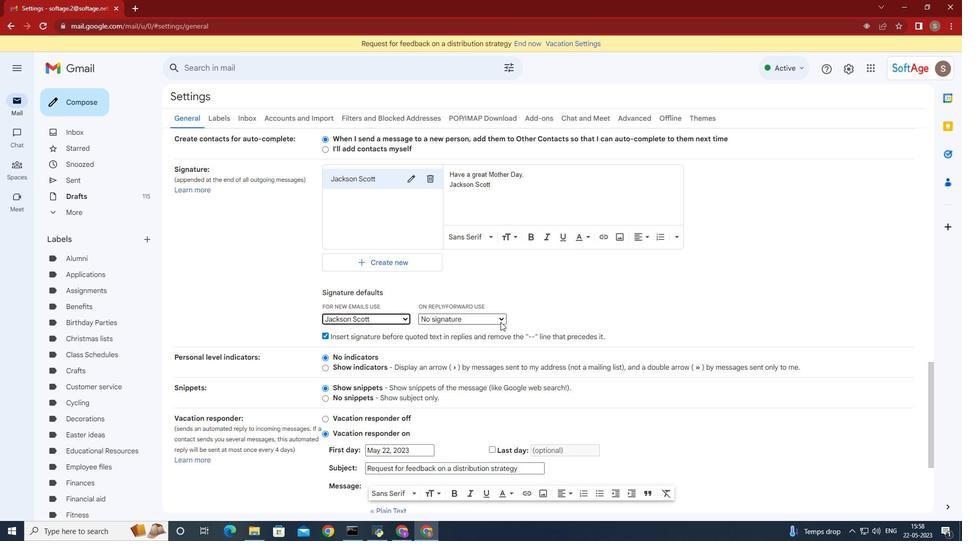 
Action: Mouse moved to (496, 341)
Screenshot: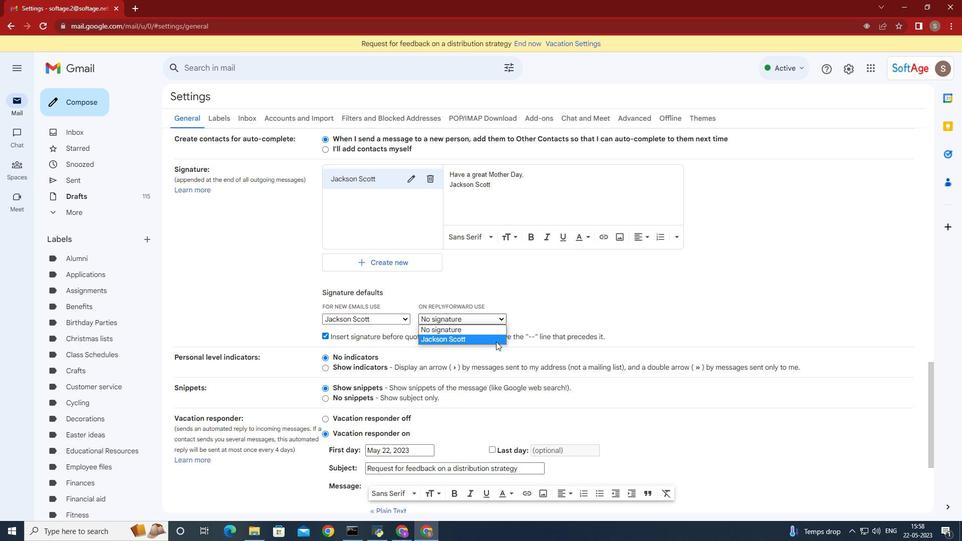 
Action: Mouse pressed left at (496, 341)
Screenshot: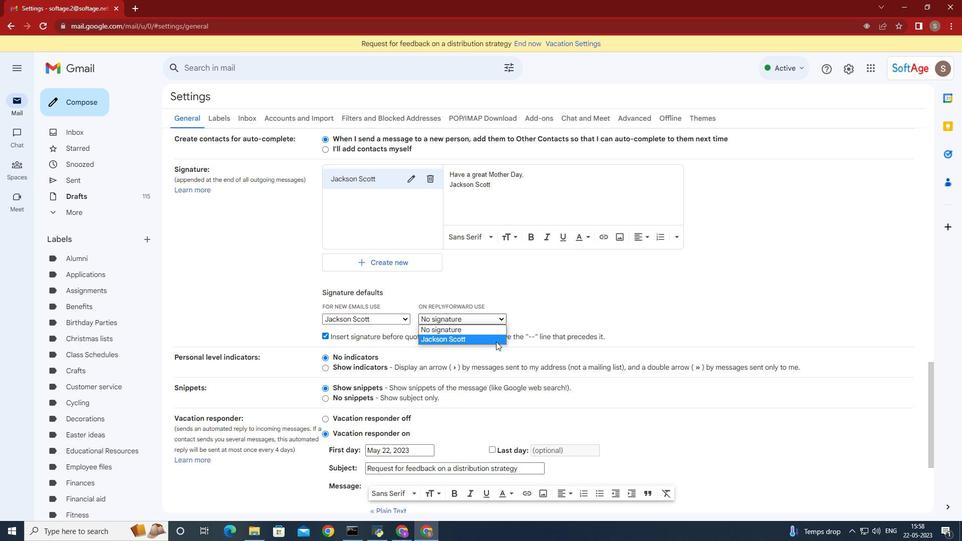 
Action: Mouse moved to (846, 382)
Screenshot: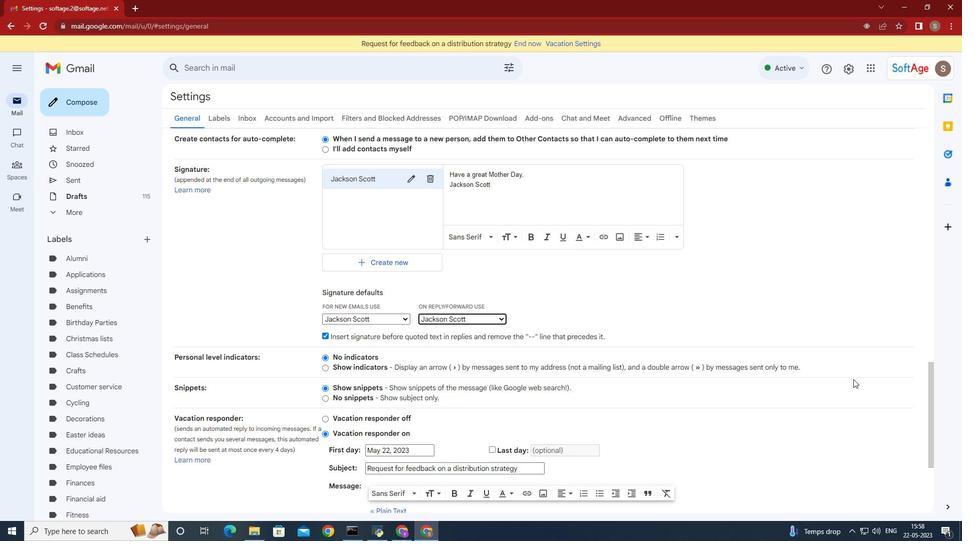 
Action: Mouse scrolled (851, 380) with delta (0, 0)
Screenshot: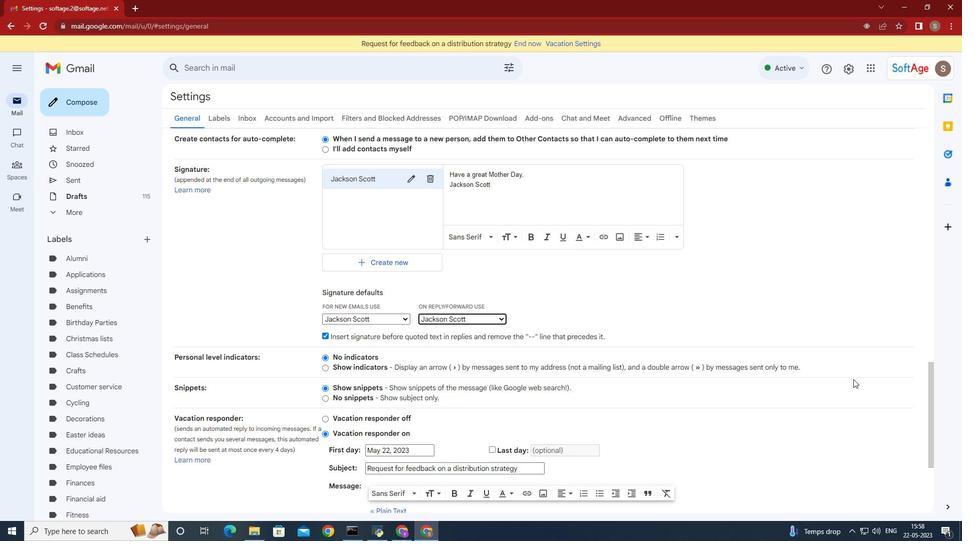 
Action: Mouse moved to (842, 383)
Screenshot: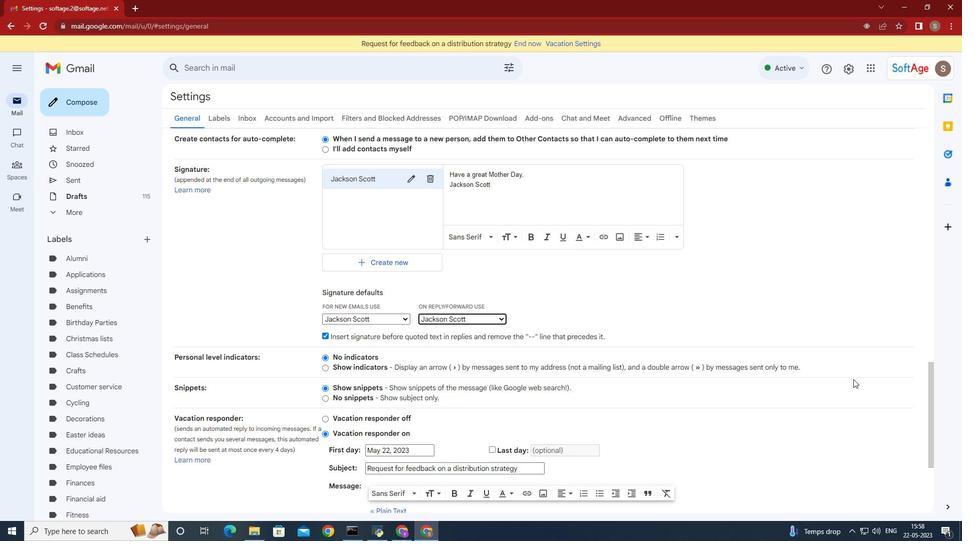 
Action: Mouse scrolled (846, 382) with delta (0, 0)
Screenshot: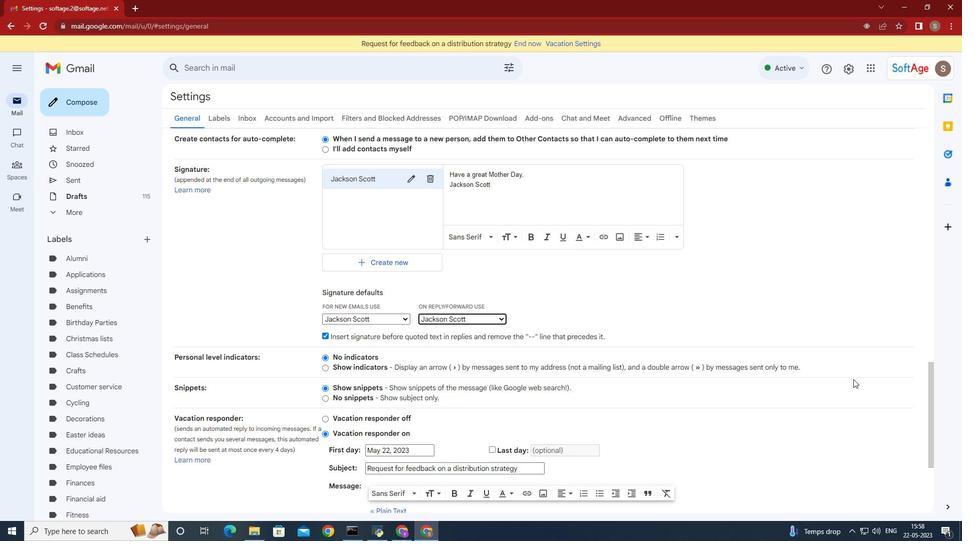 
Action: Mouse moved to (836, 383)
Screenshot: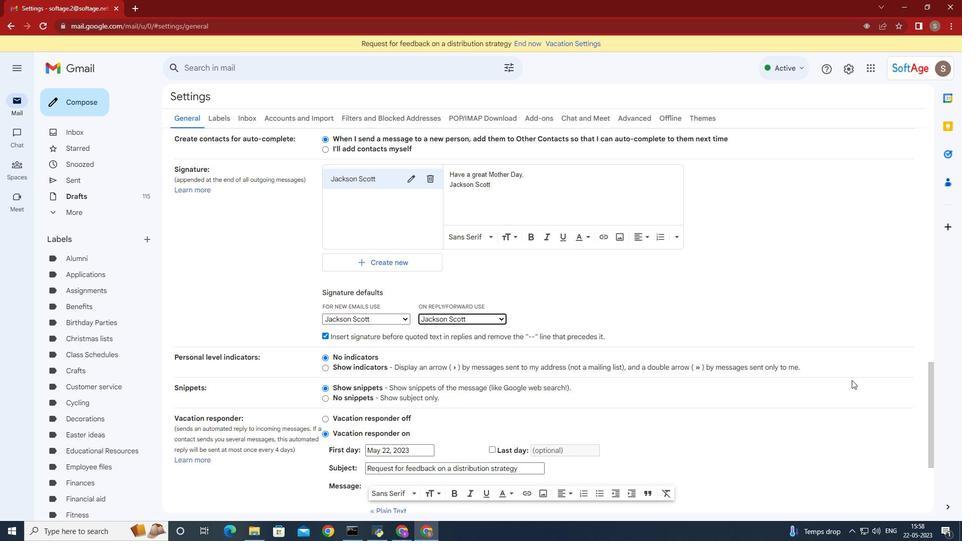 
Action: Mouse scrolled (840, 382) with delta (0, 0)
Screenshot: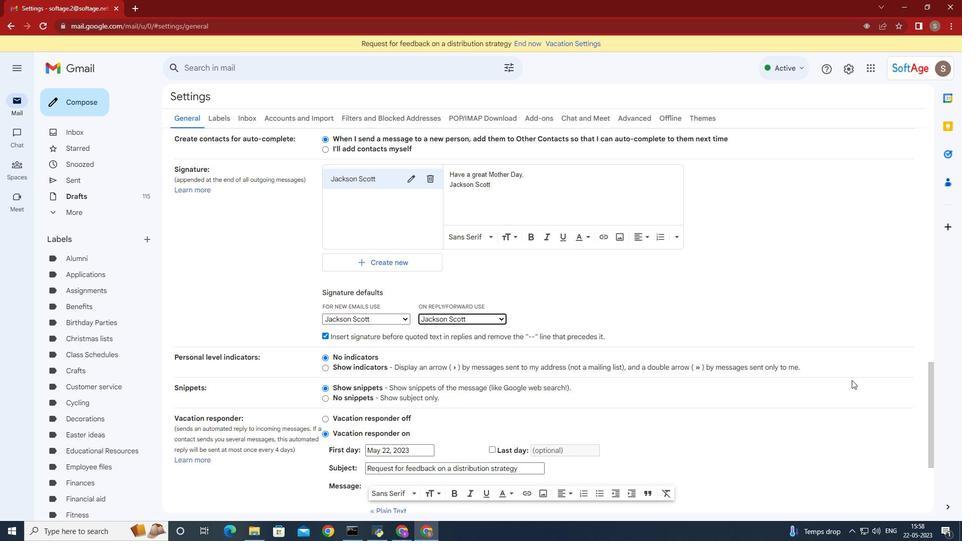 
Action: Mouse moved to (833, 383)
Screenshot: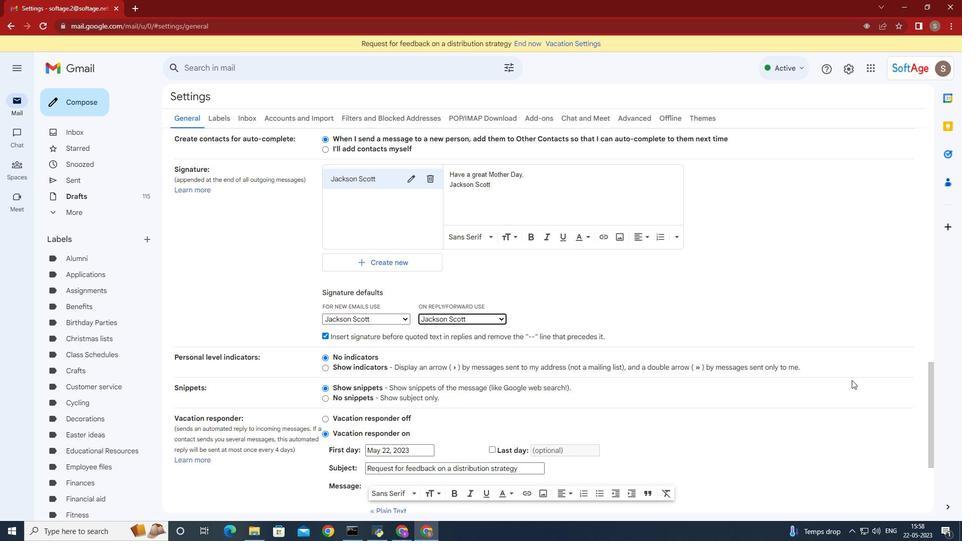 
Action: Mouse scrolled (835, 383) with delta (0, 0)
Screenshot: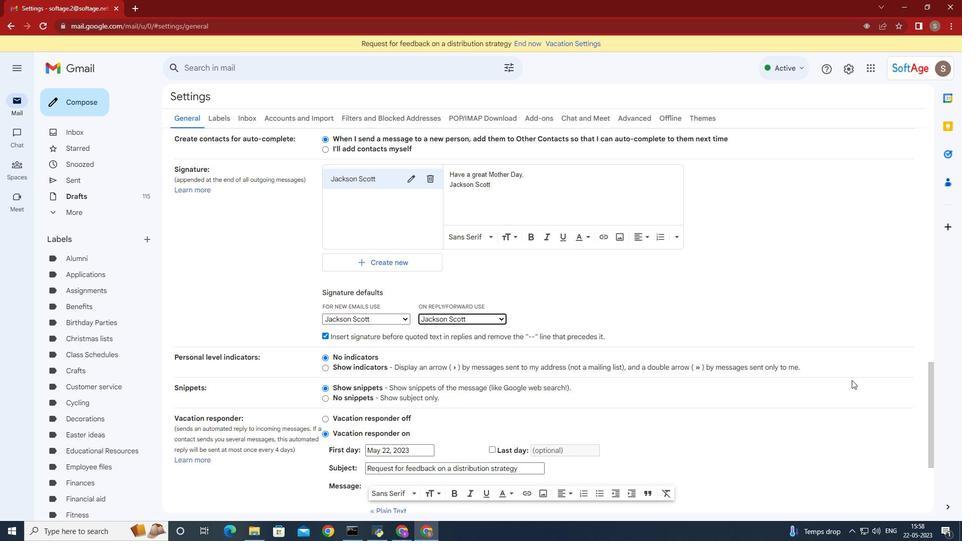 
Action: Mouse moved to (823, 386)
Screenshot: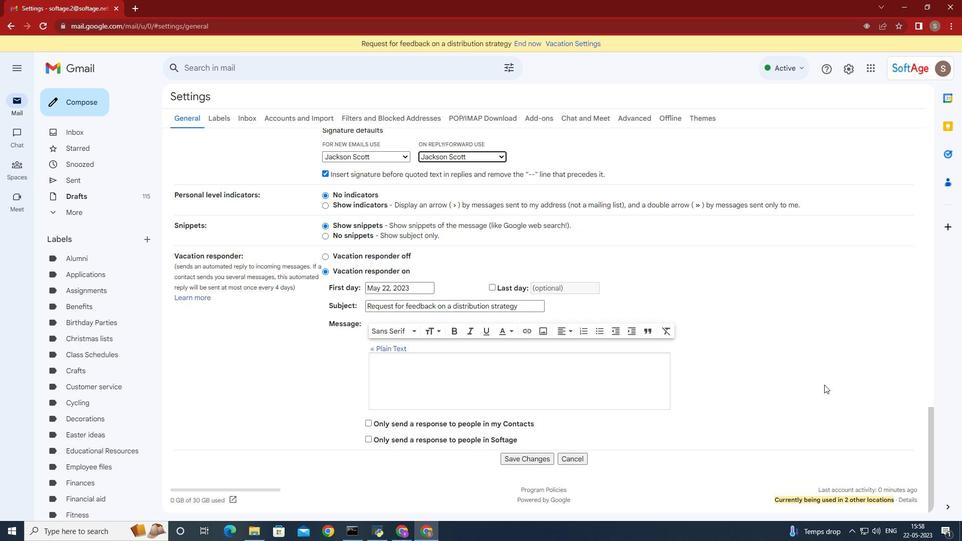 
Action: Mouse scrolled (823, 386) with delta (0, 0)
Screenshot: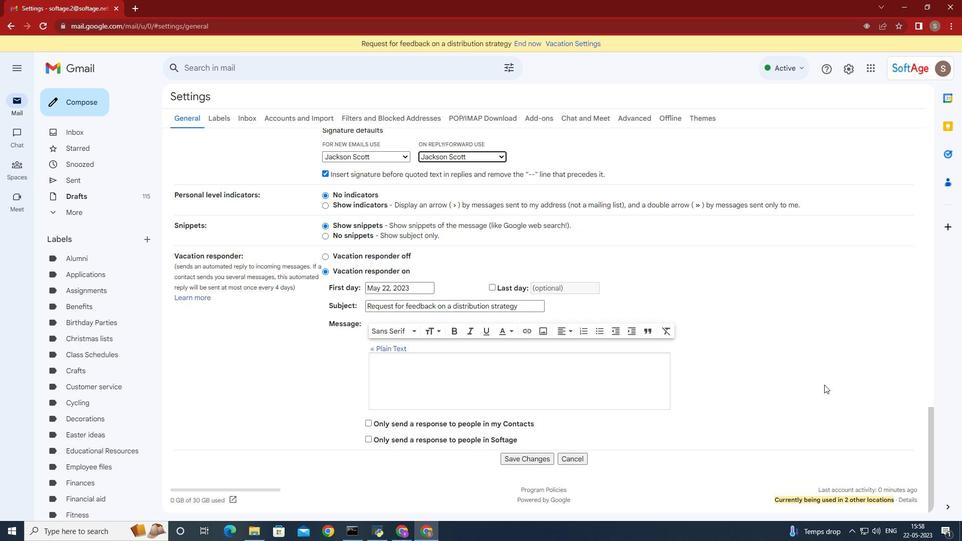 
Action: Mouse scrolled (823, 386) with delta (0, 0)
Screenshot: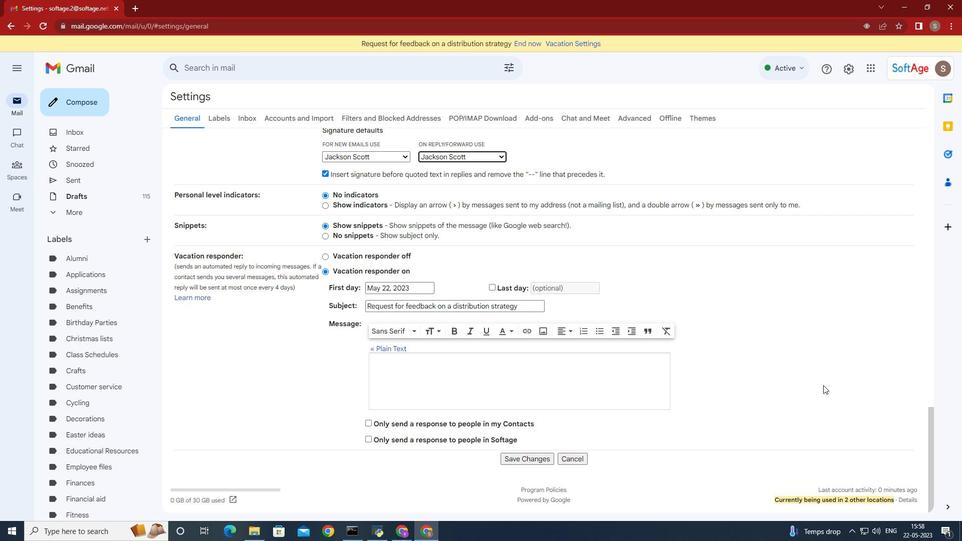 
Action: Mouse moved to (822, 386)
Screenshot: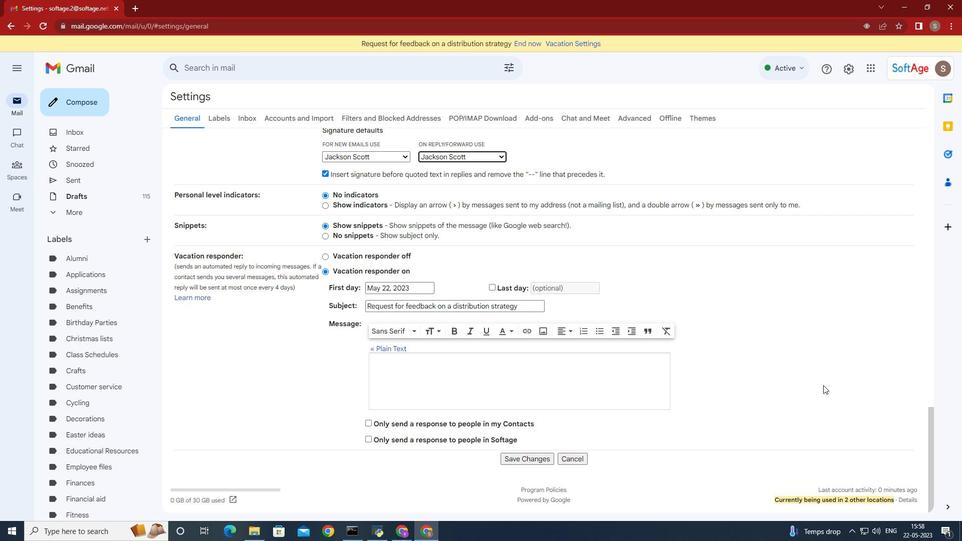 
Action: Mouse scrolled (822, 386) with delta (0, 0)
Screenshot: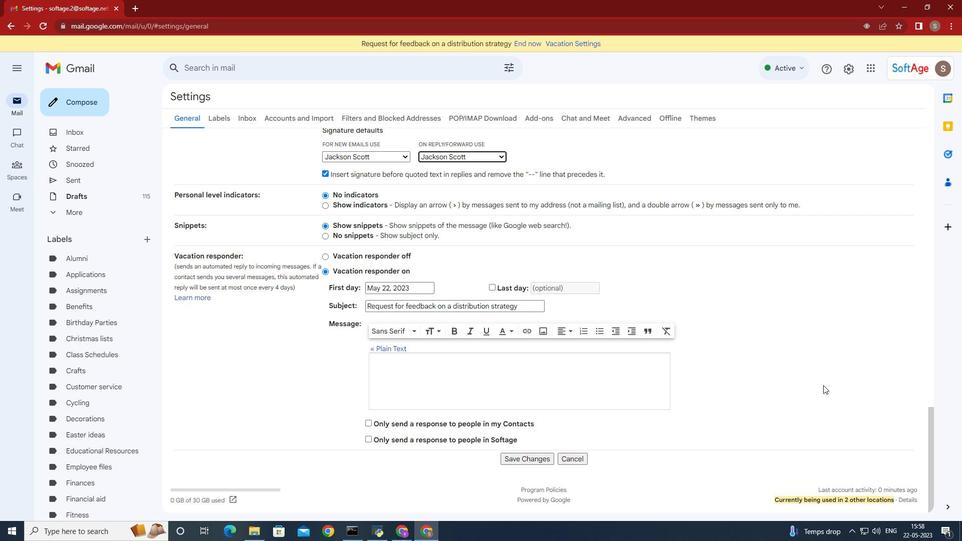 
Action: Mouse moved to (820, 386)
Screenshot: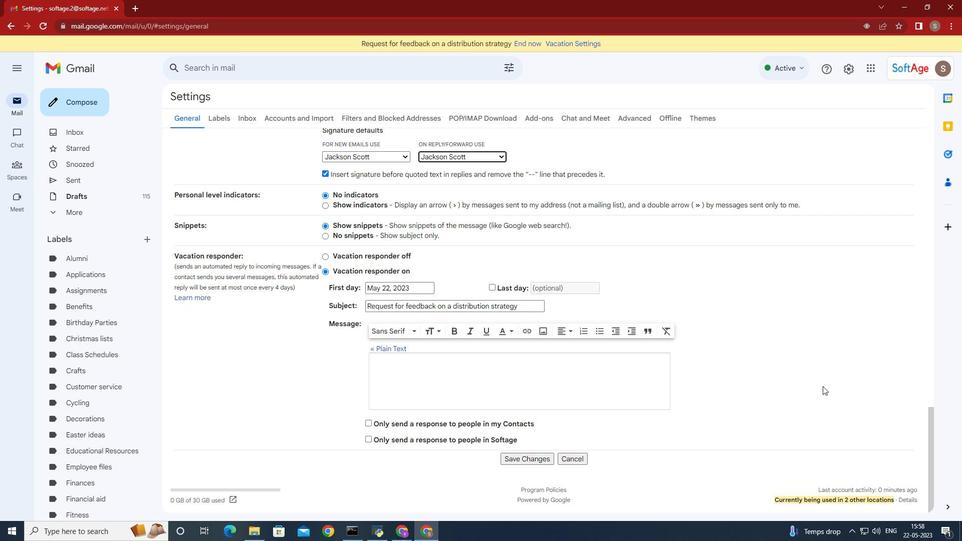 
Action: Mouse scrolled (820, 386) with delta (0, 0)
Screenshot: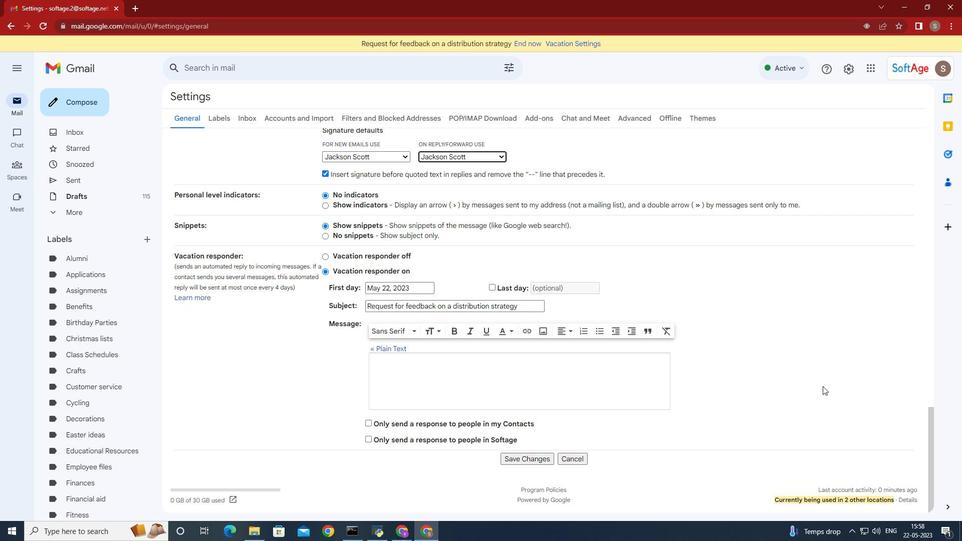 
Action: Mouse moved to (534, 456)
Screenshot: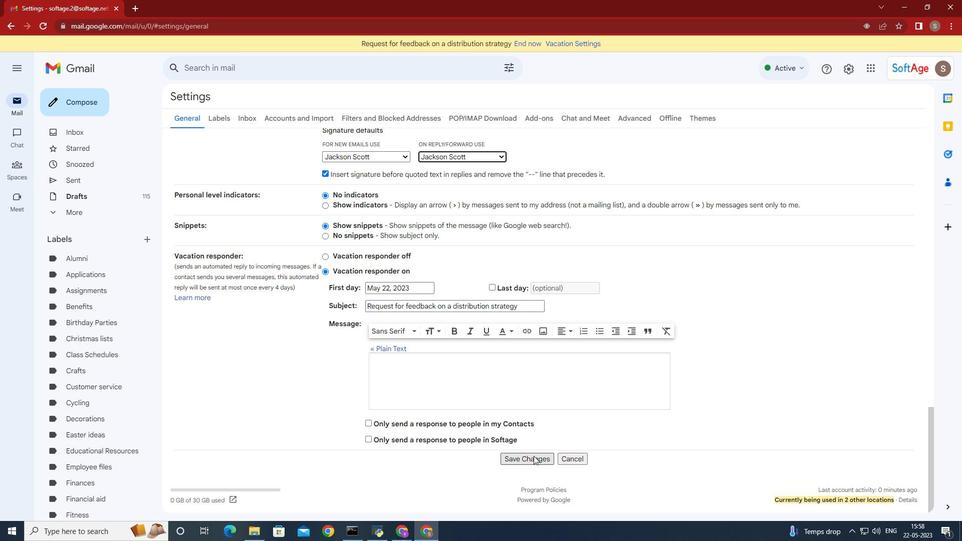 
Action: Mouse pressed left at (534, 456)
Screenshot: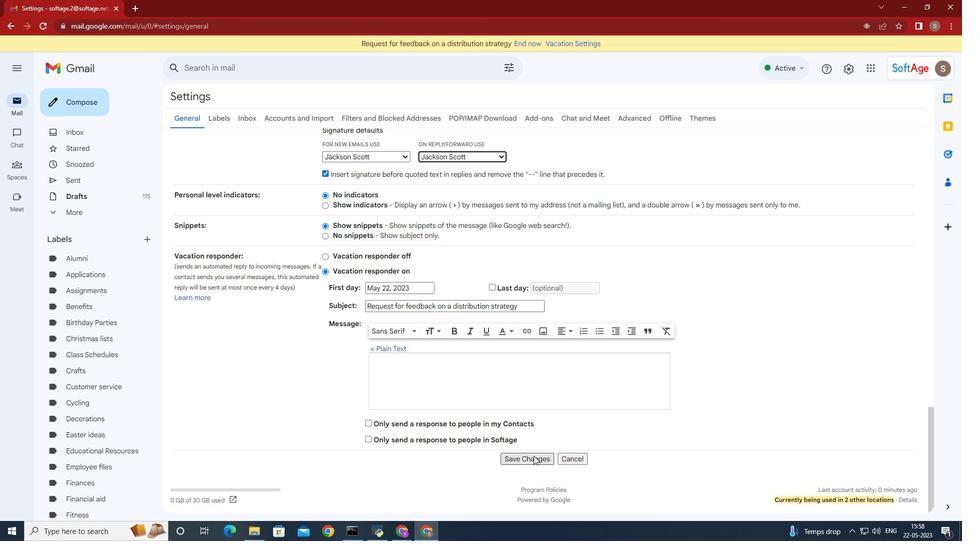 
Action: Mouse moved to (72, 103)
Screenshot: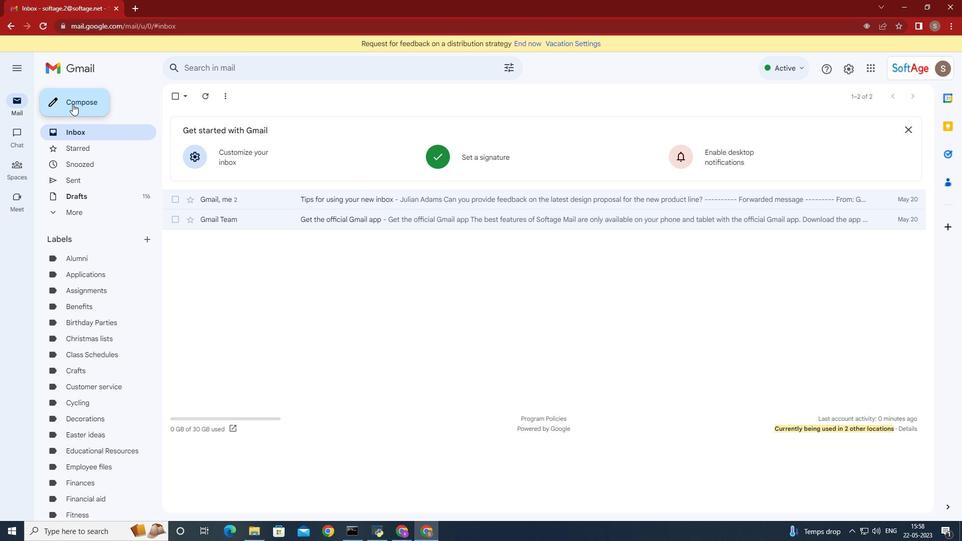 
Action: Mouse pressed left at (72, 103)
Screenshot: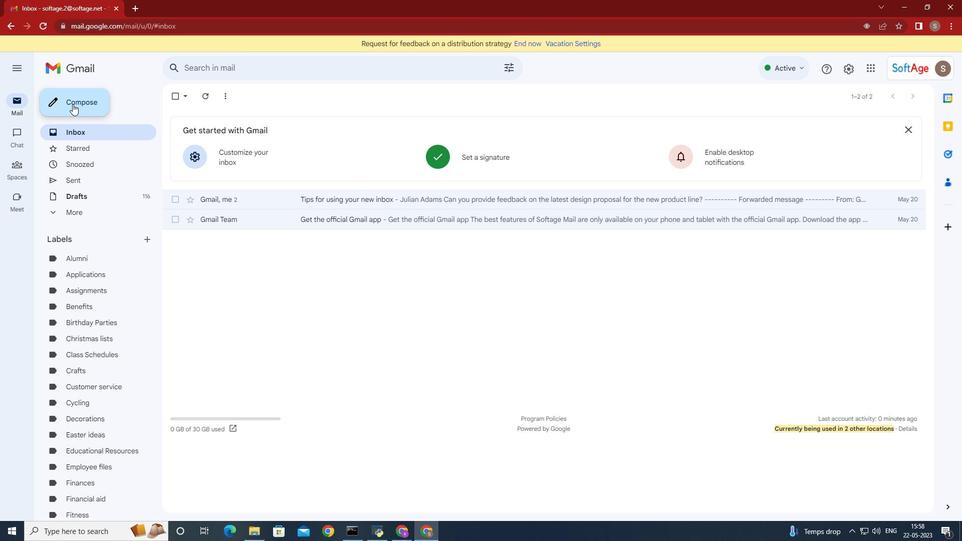 
Action: Mouse moved to (704, 248)
Screenshot: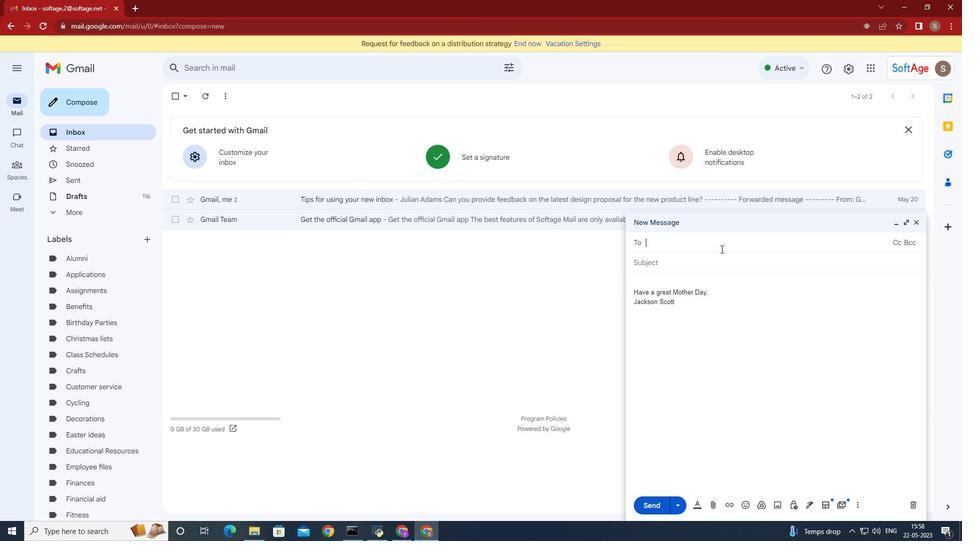 
Action: Key pressed <Key.shift>Softage.8
Screenshot: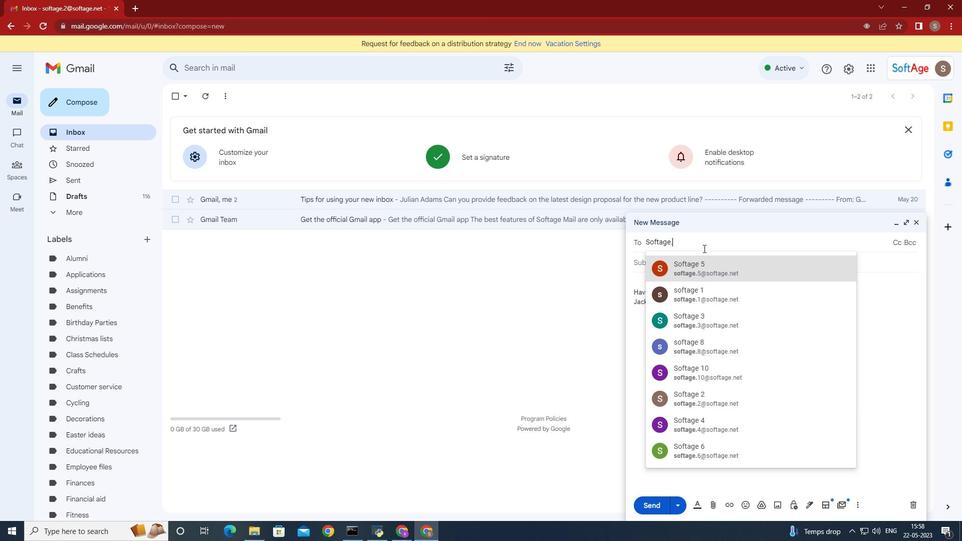 
Action: Mouse moved to (729, 273)
Screenshot: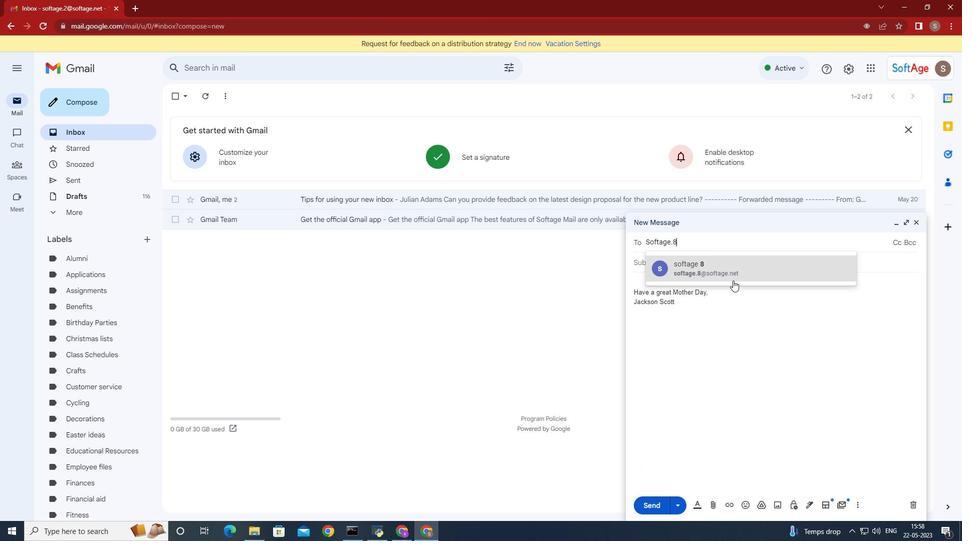 
Action: Mouse pressed left at (729, 273)
Screenshot: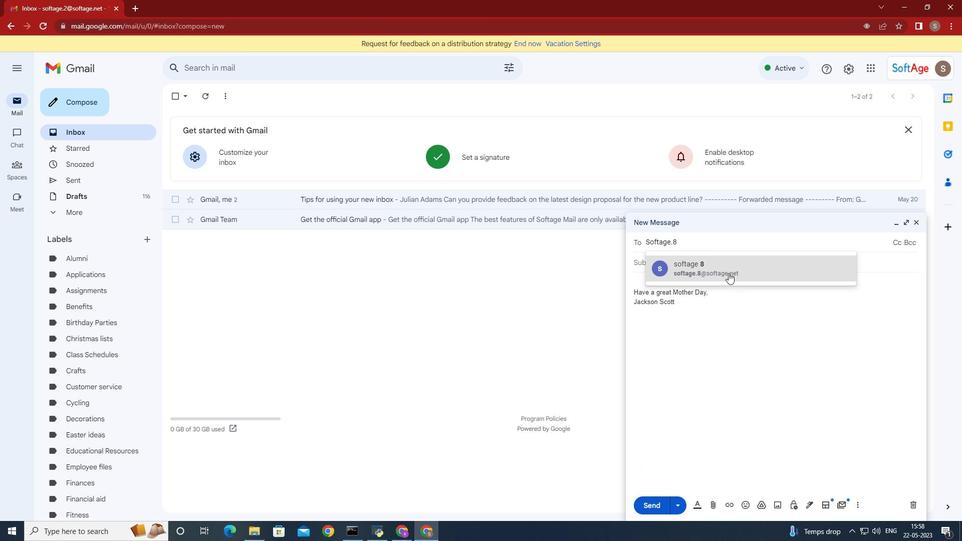 
Action: Mouse moved to (146, 240)
Screenshot: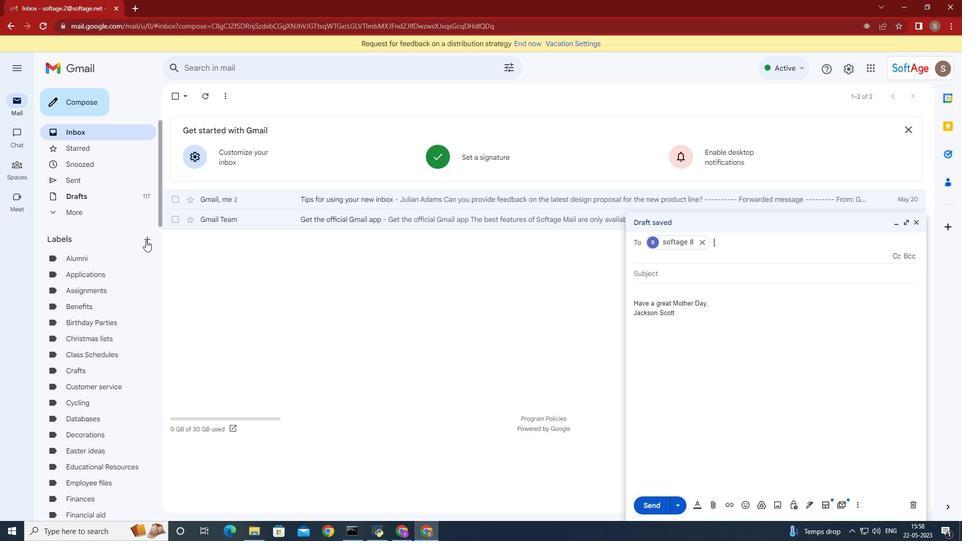 
Action: Mouse pressed left at (146, 240)
Screenshot: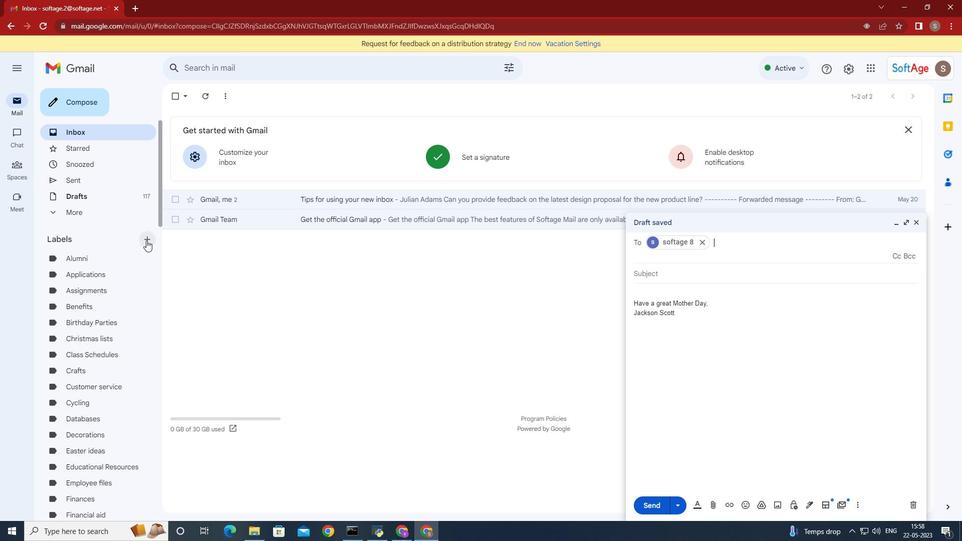 
Action: Mouse moved to (353, 310)
Screenshot: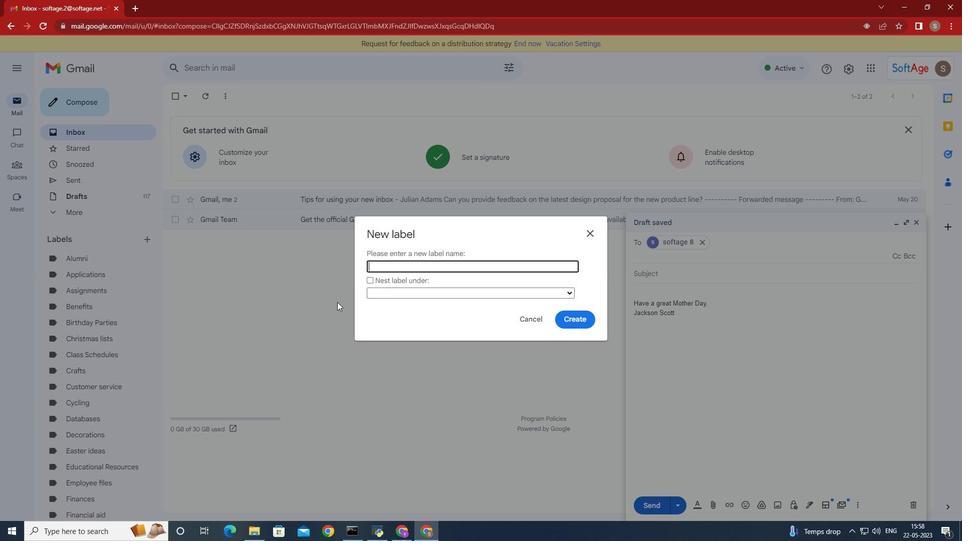 
Action: Key pressed <Key.shift>Fourth<Key.space>of<Key.space><Key.shift>H<Key.backspace><Key.shift>Ji<Key.backspace>uly<Key.space>plans
Screenshot: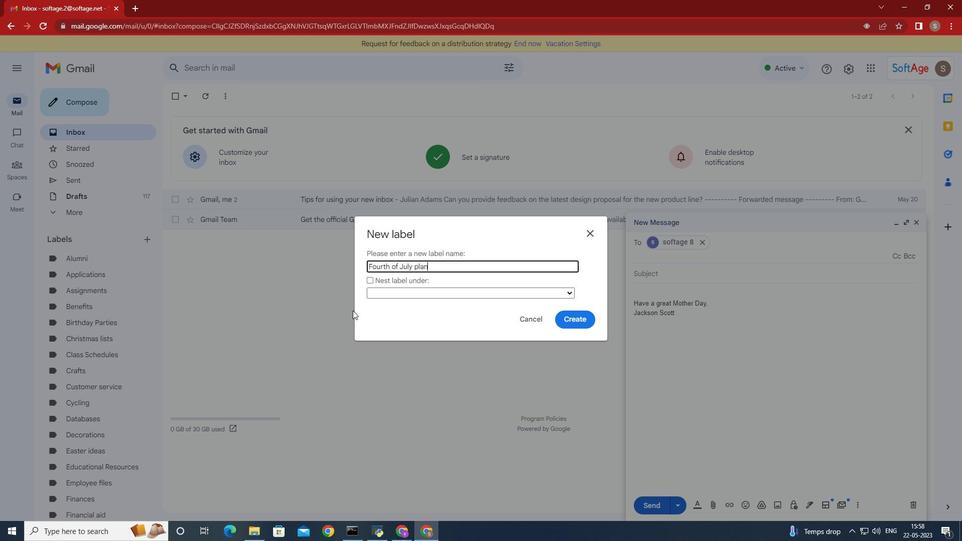 
Action: Mouse moved to (573, 319)
Screenshot: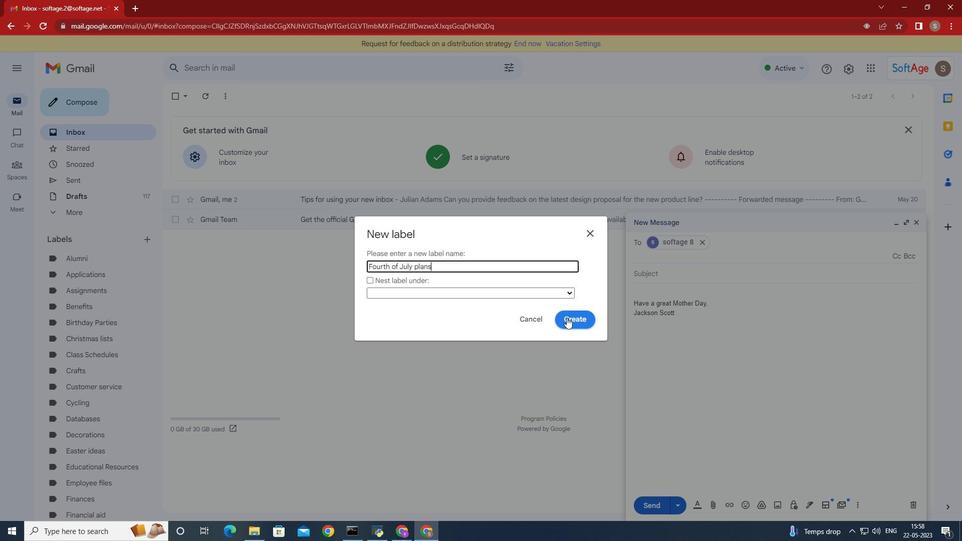 
Action: Mouse pressed left at (573, 319)
Screenshot: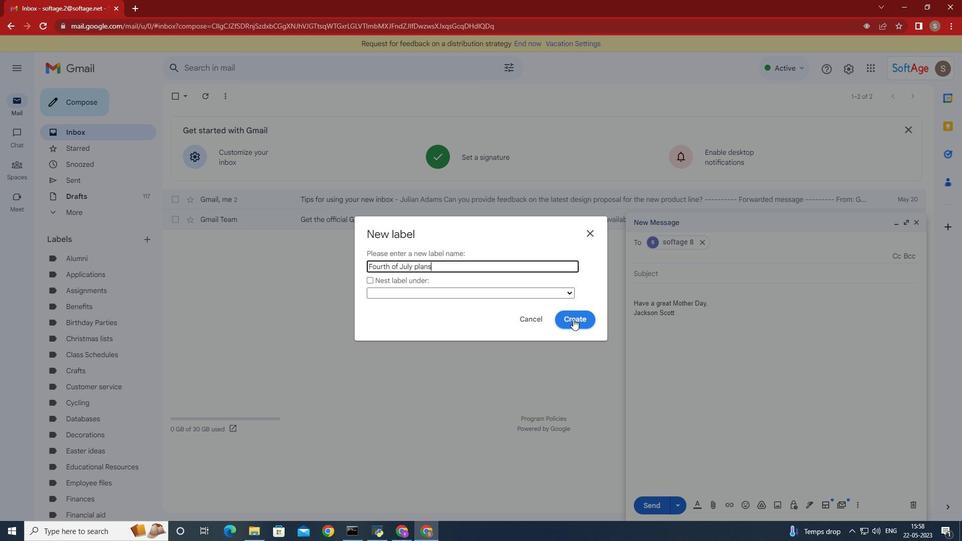 
